 Task: Create a due date automation trigger when advanced on, on the tuesday of the week a card is due add fields without custom field "Resume" set to a date less than 1 days from now at 11:00 AM.
Action: Mouse moved to (866, 266)
Screenshot: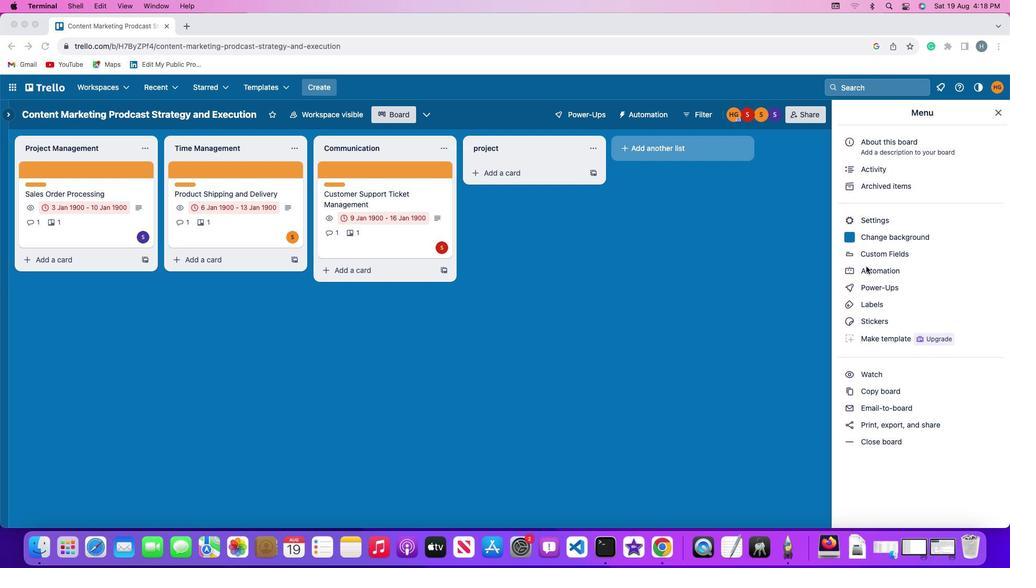 
Action: Mouse pressed left at (866, 266)
Screenshot: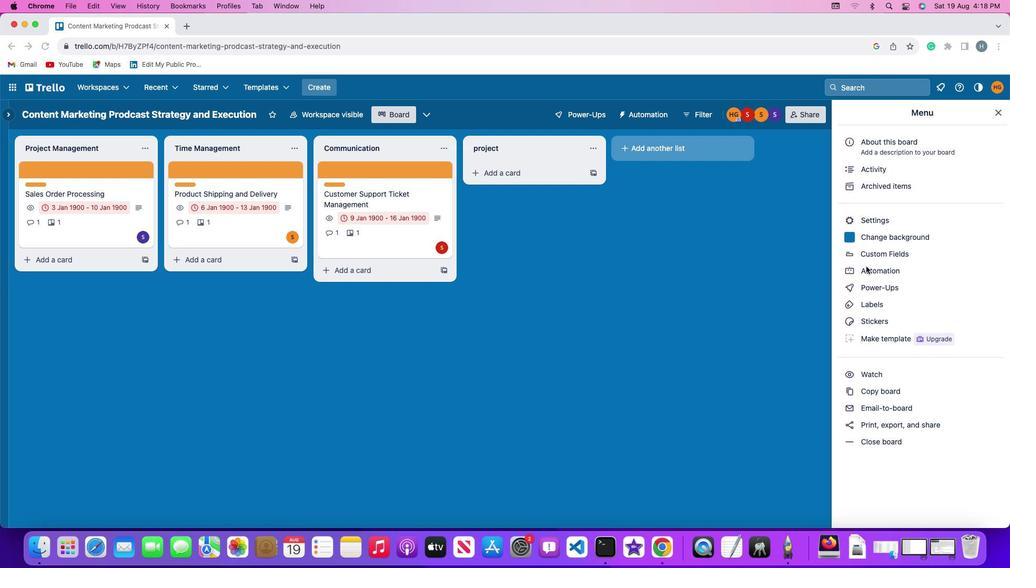 
Action: Mouse pressed left at (866, 266)
Screenshot: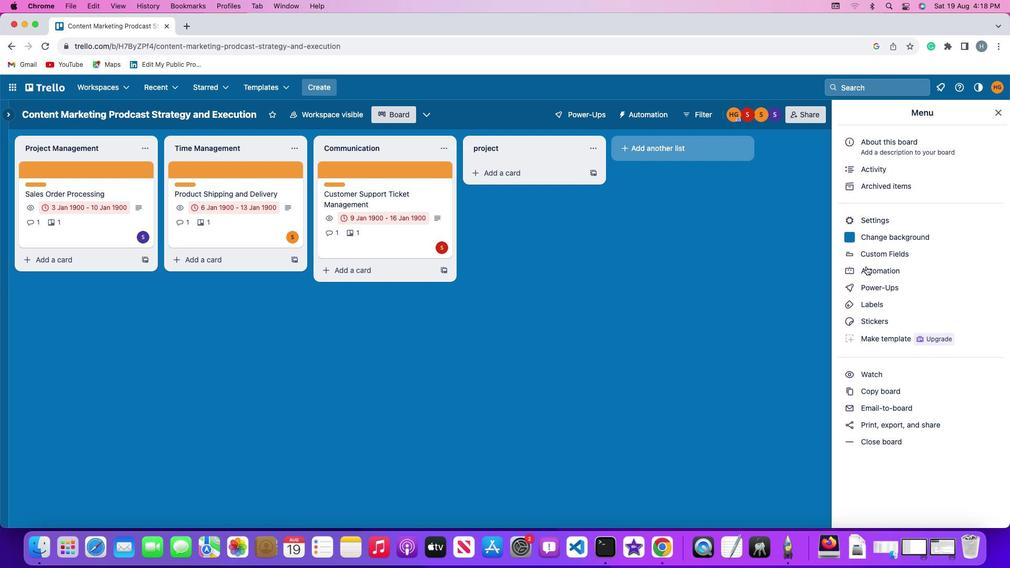 
Action: Mouse moved to (71, 247)
Screenshot: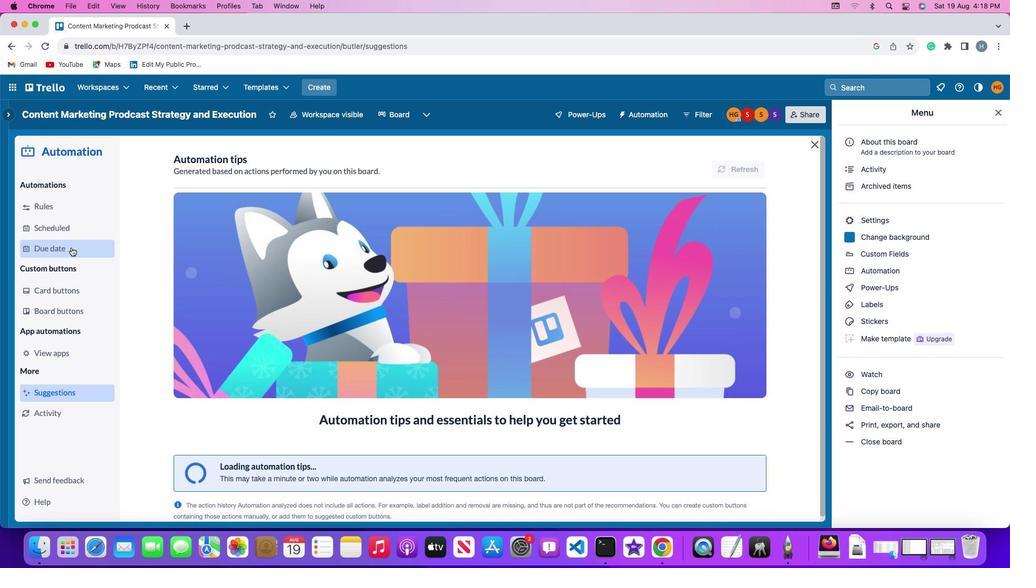 
Action: Mouse pressed left at (71, 247)
Screenshot: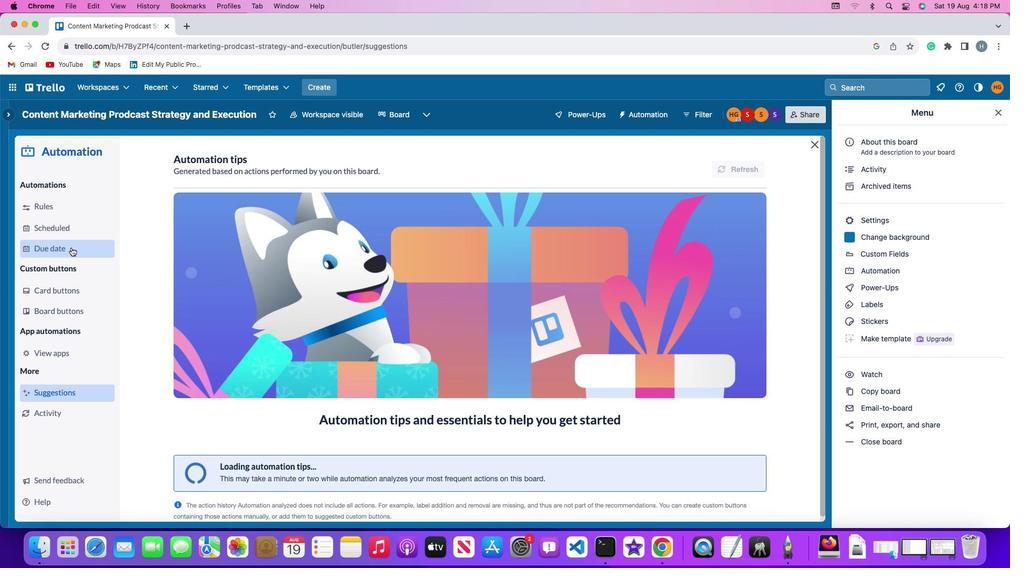 
Action: Mouse moved to (723, 160)
Screenshot: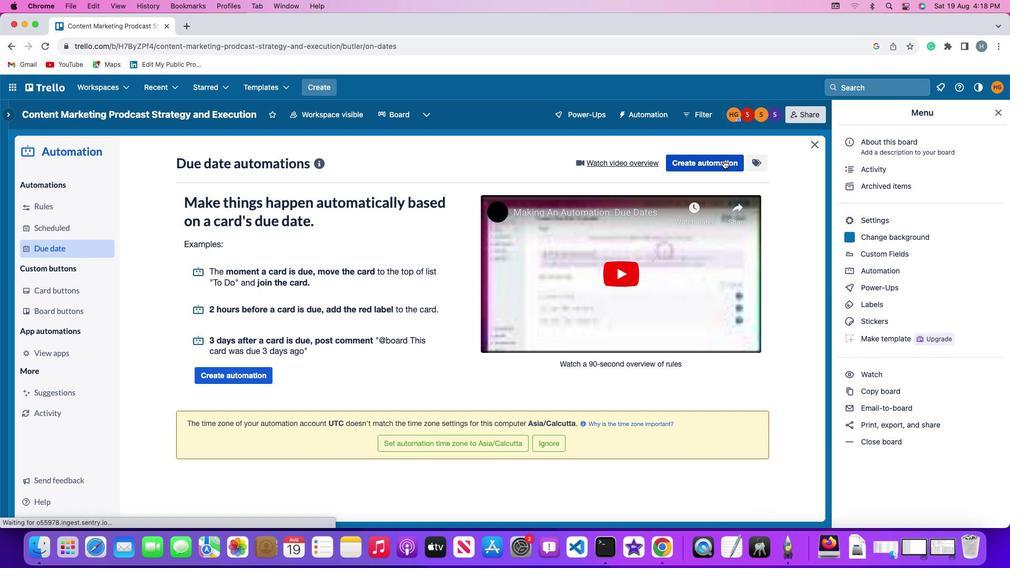 
Action: Mouse pressed left at (723, 160)
Screenshot: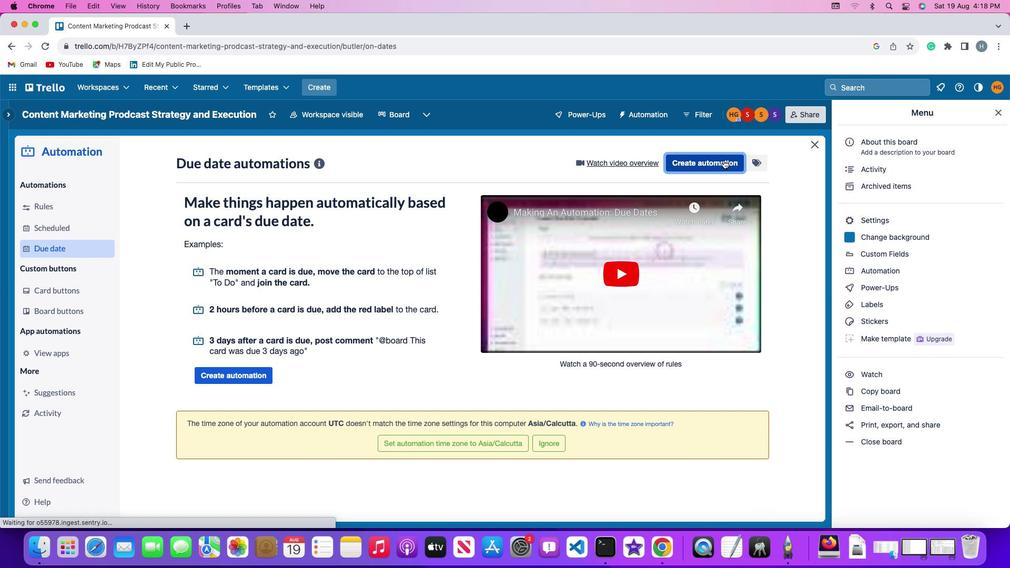 
Action: Mouse moved to (203, 260)
Screenshot: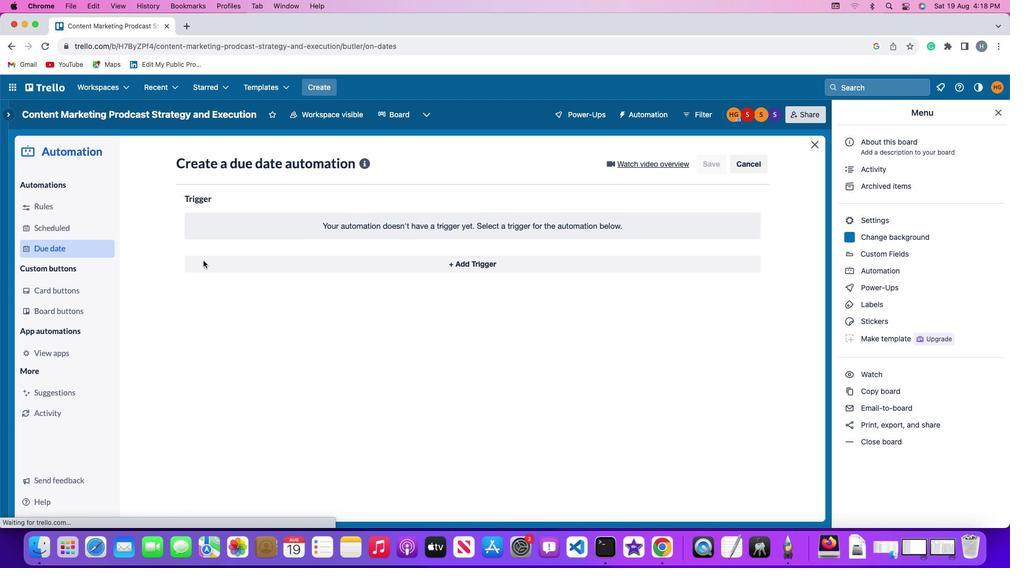 
Action: Mouse pressed left at (203, 260)
Screenshot: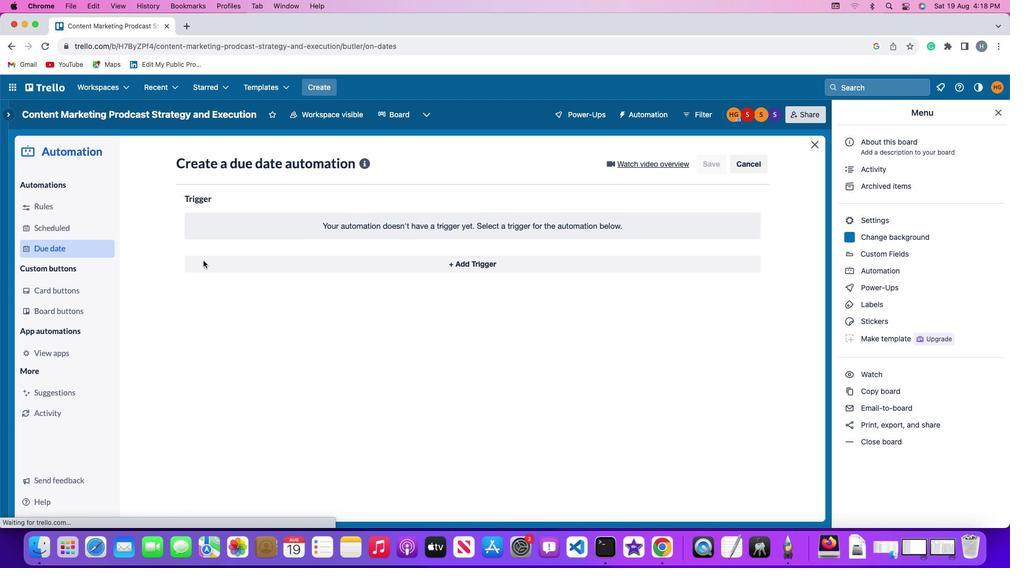 
Action: Mouse moved to (230, 454)
Screenshot: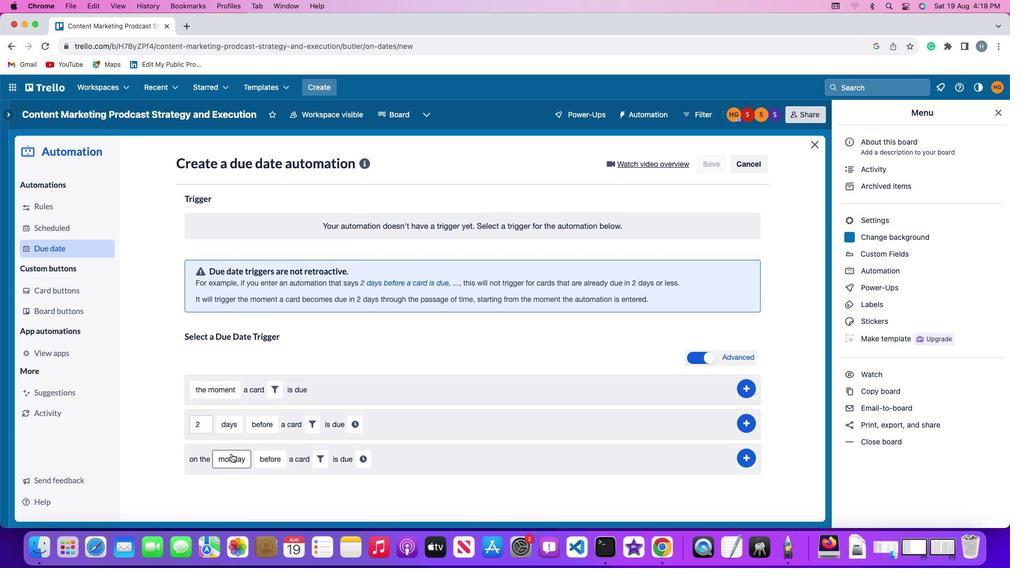 
Action: Mouse pressed left at (230, 454)
Screenshot: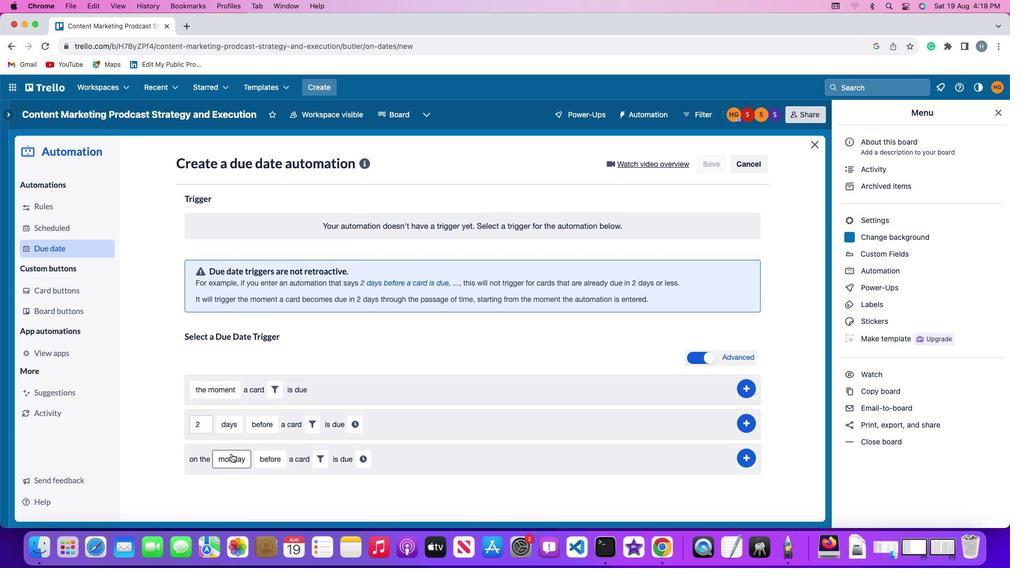 
Action: Mouse moved to (255, 333)
Screenshot: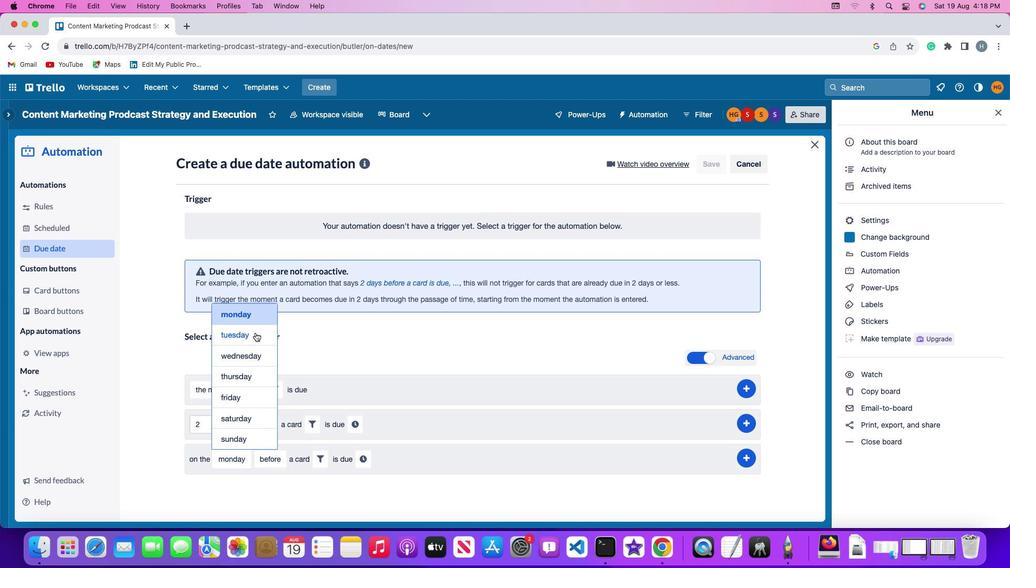 
Action: Mouse pressed left at (255, 333)
Screenshot: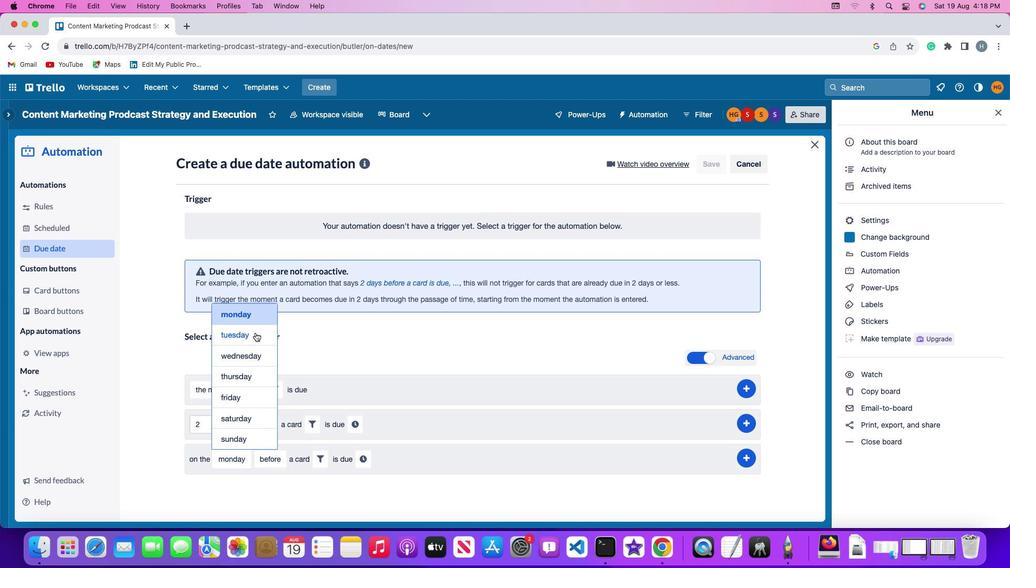 
Action: Mouse moved to (265, 457)
Screenshot: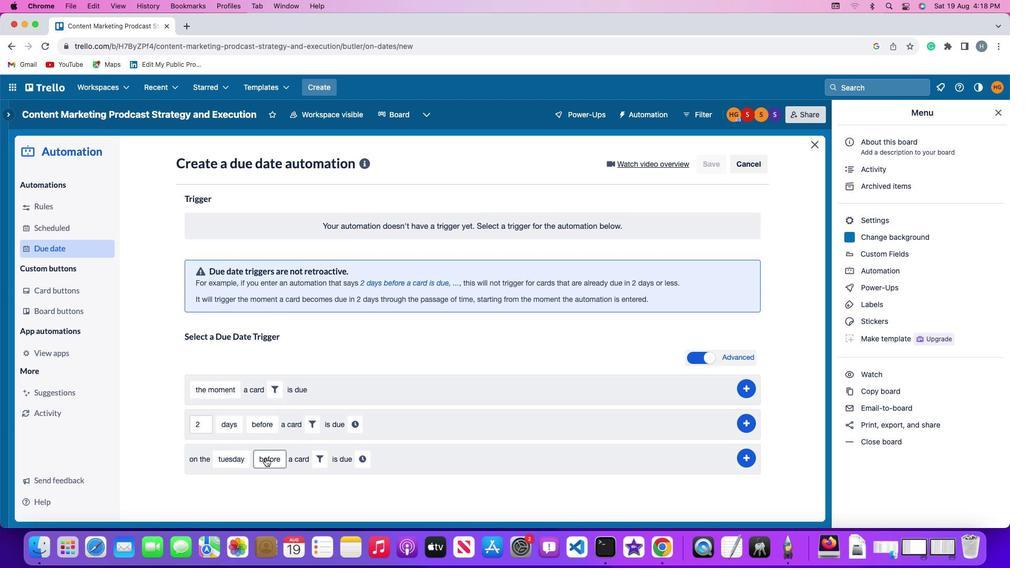
Action: Mouse pressed left at (265, 457)
Screenshot: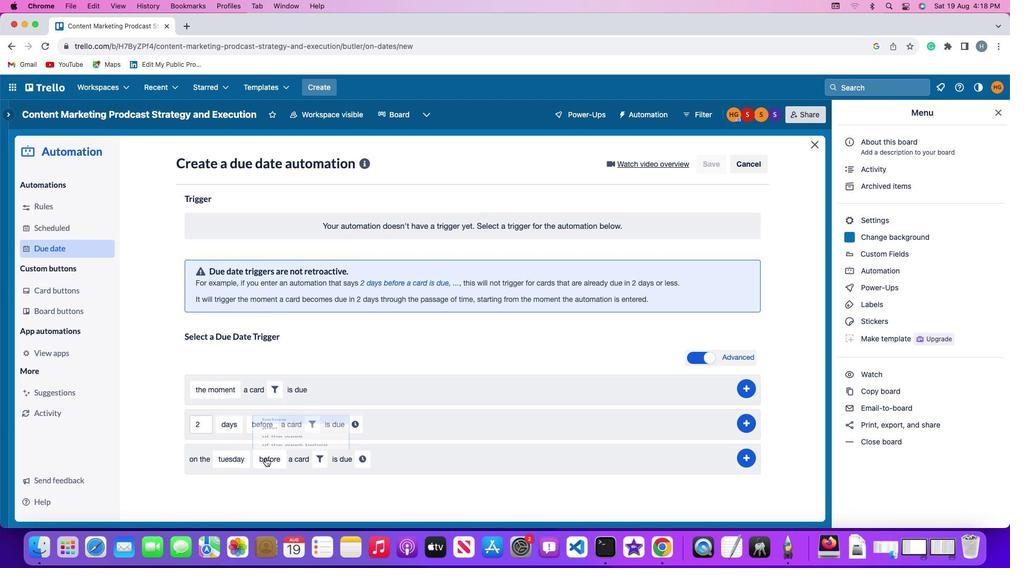 
Action: Mouse moved to (283, 416)
Screenshot: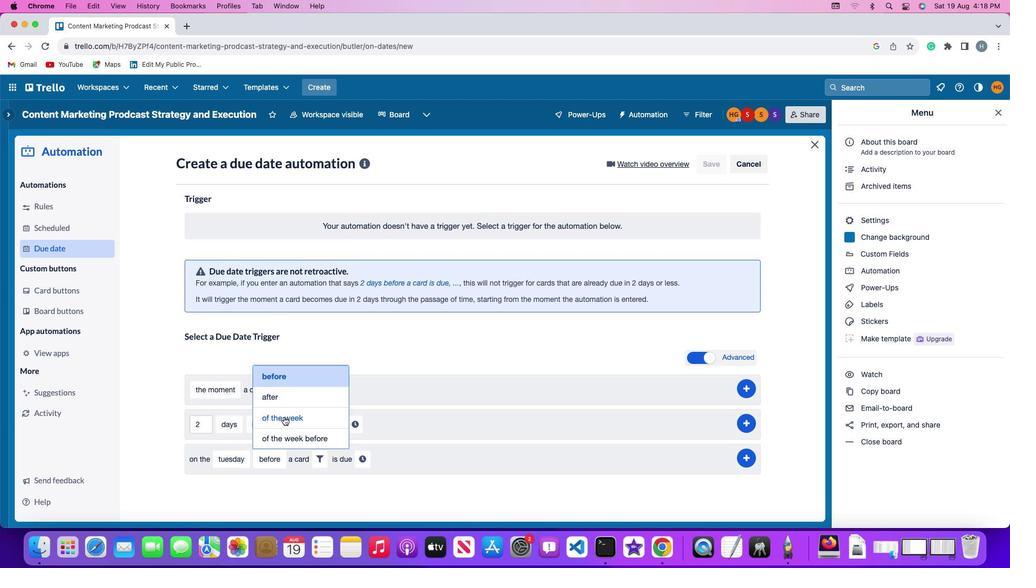
Action: Mouse pressed left at (283, 416)
Screenshot: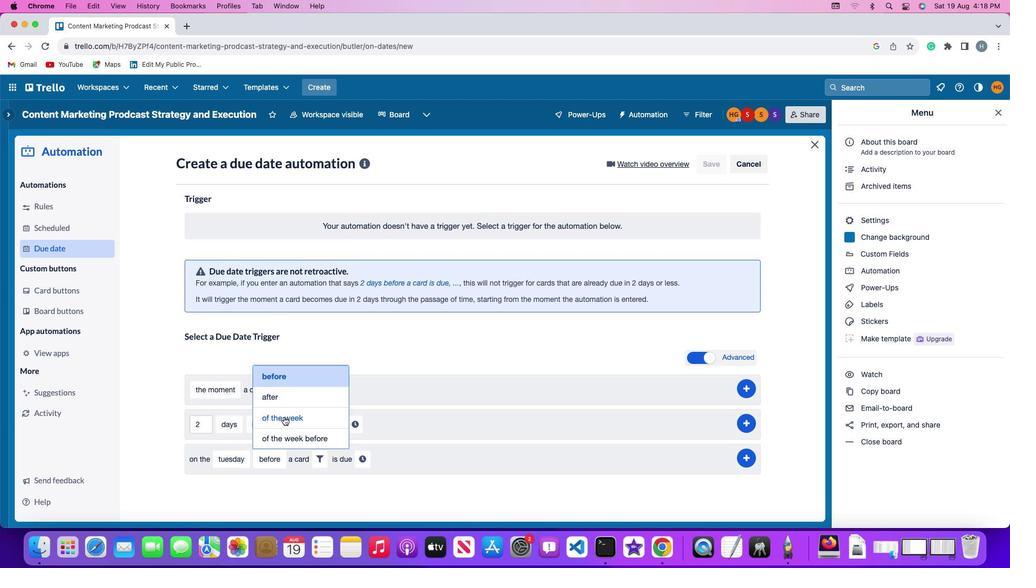 
Action: Mouse moved to (331, 457)
Screenshot: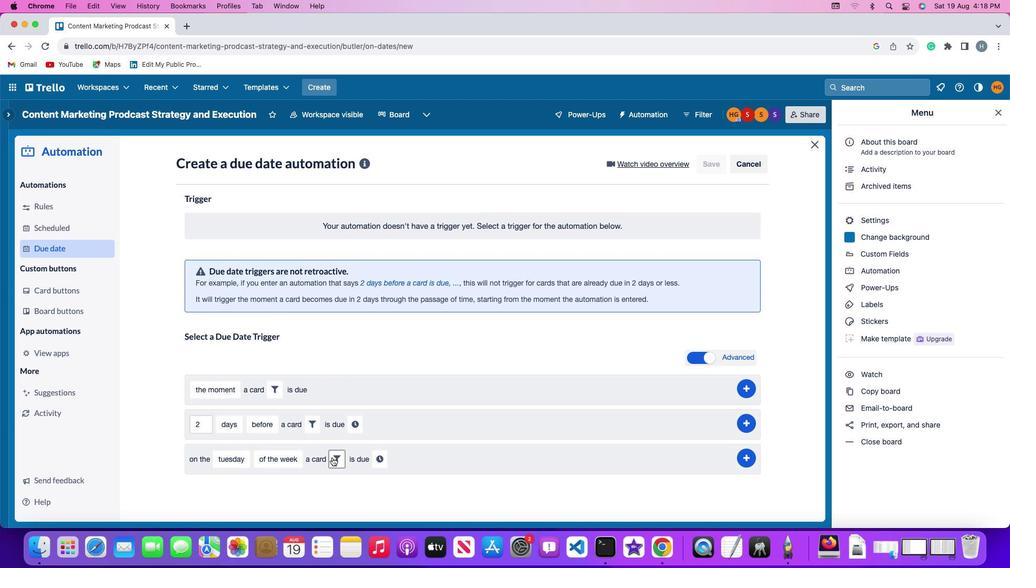
Action: Mouse pressed left at (331, 457)
Screenshot: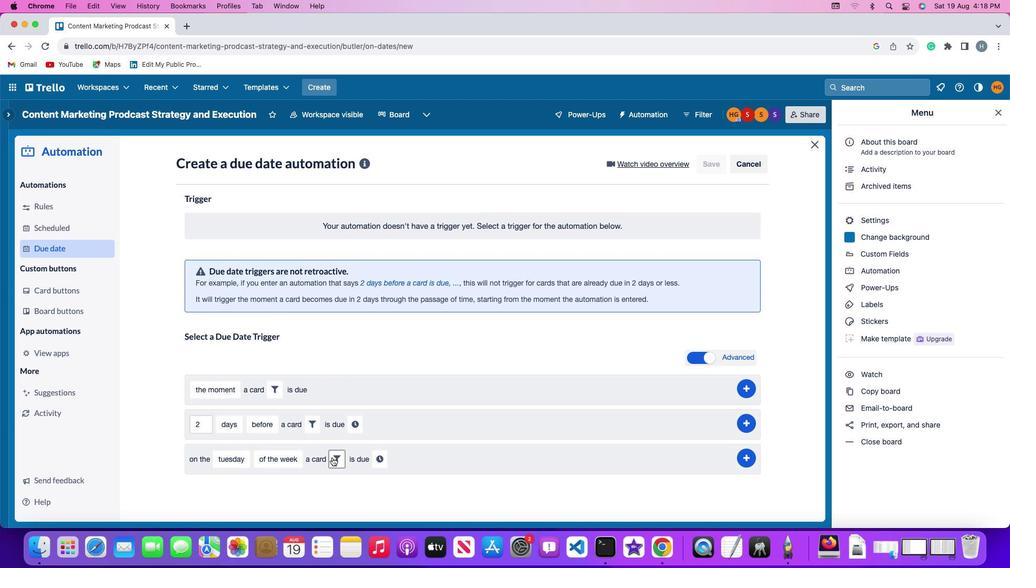 
Action: Mouse moved to (502, 491)
Screenshot: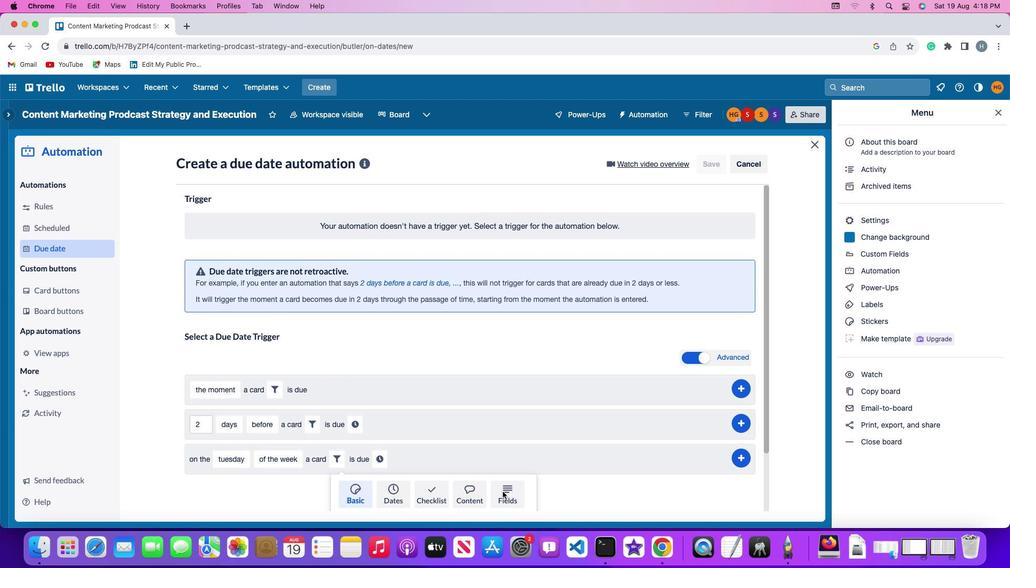 
Action: Mouse pressed left at (502, 491)
Screenshot: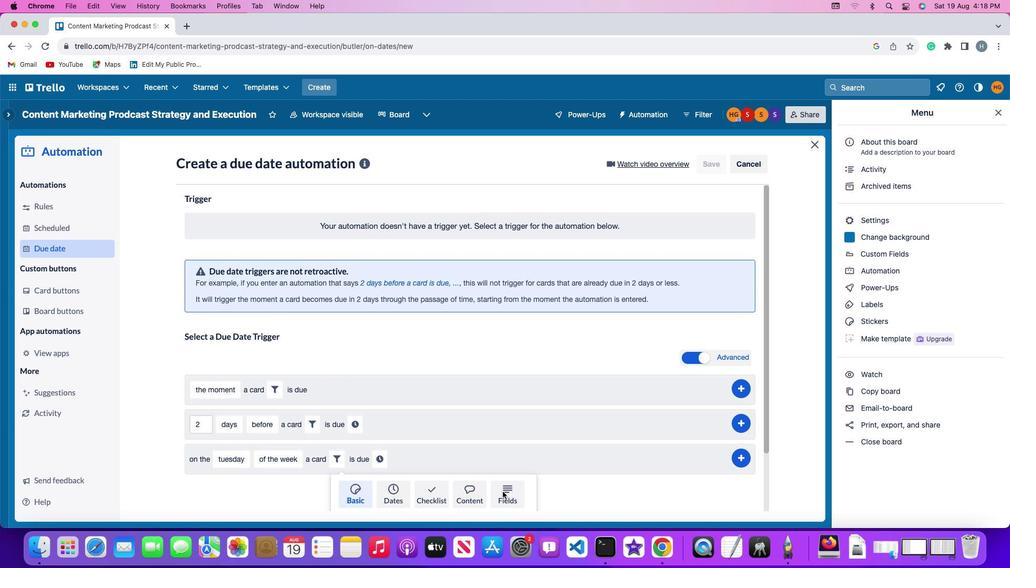 
Action: Mouse moved to (301, 487)
Screenshot: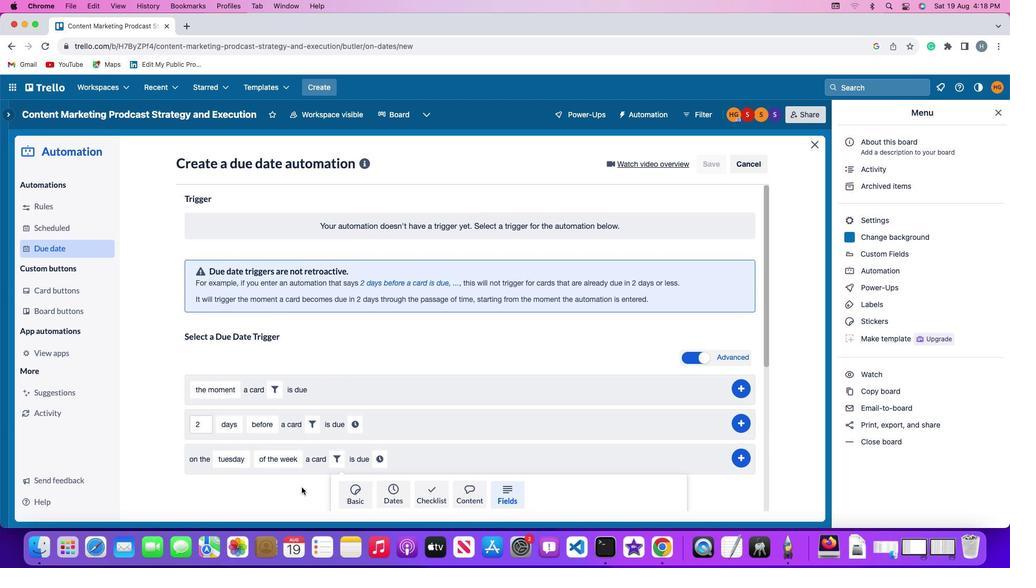 
Action: Mouse scrolled (301, 487) with delta (0, 0)
Screenshot: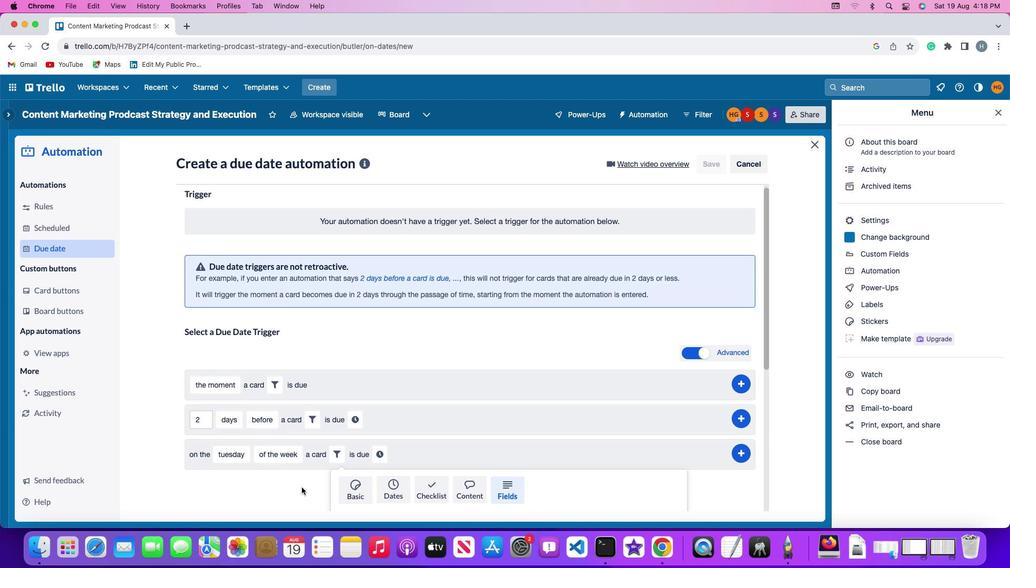 
Action: Mouse moved to (301, 487)
Screenshot: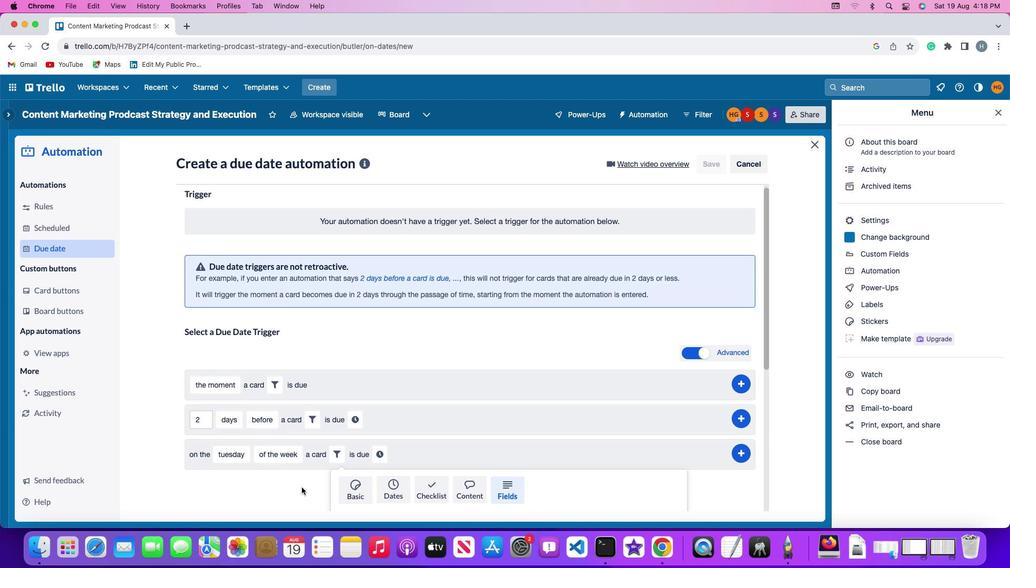 
Action: Mouse scrolled (301, 487) with delta (0, 0)
Screenshot: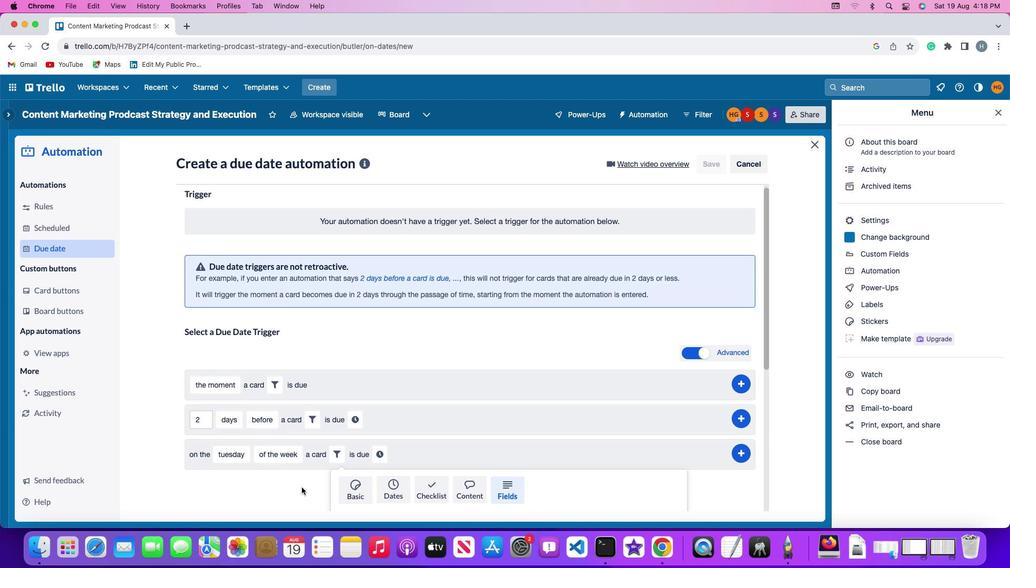 
Action: Mouse scrolled (301, 487) with delta (0, -1)
Screenshot: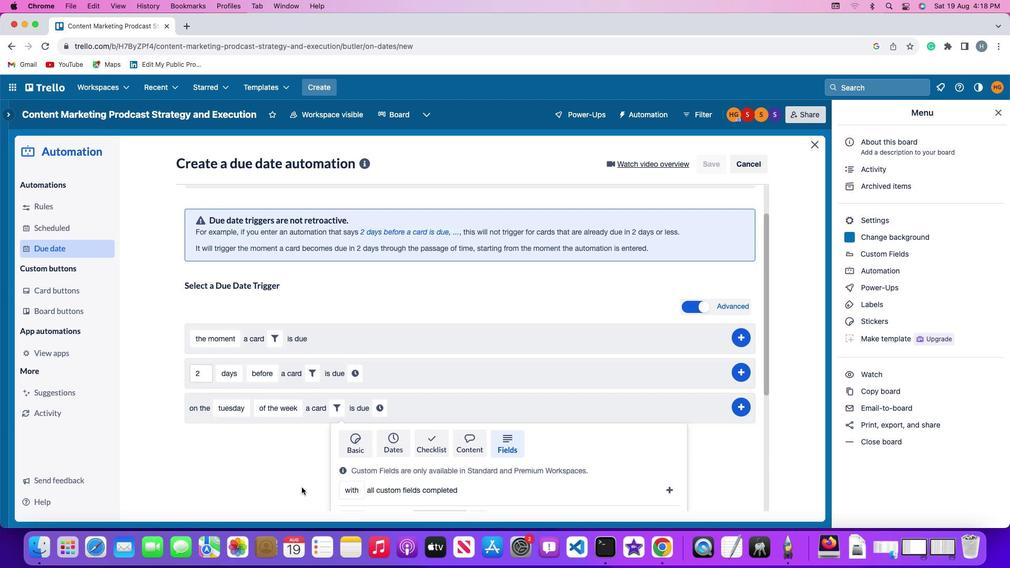 
Action: Mouse scrolled (301, 487) with delta (0, -2)
Screenshot: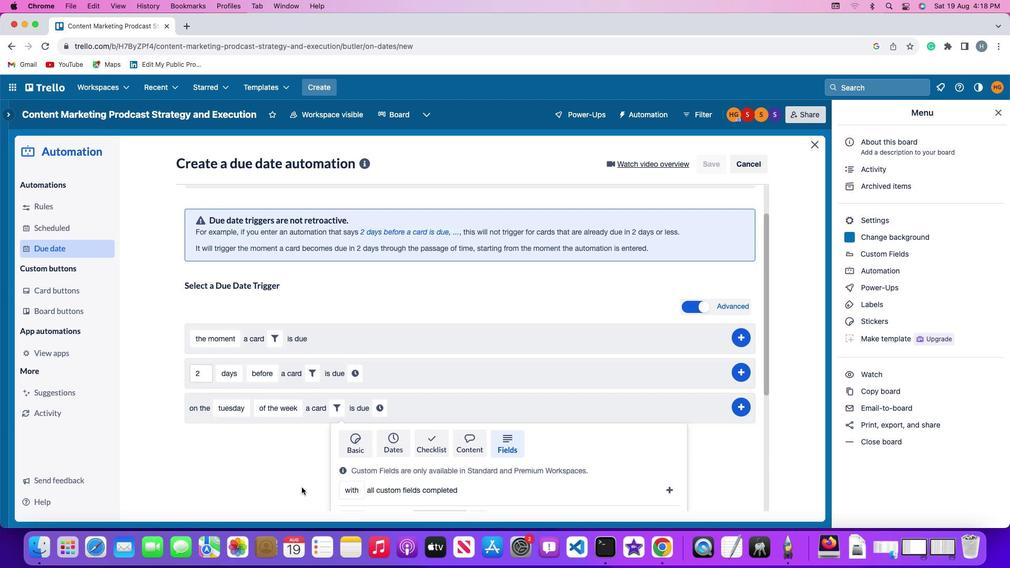 
Action: Mouse scrolled (301, 487) with delta (0, -3)
Screenshot: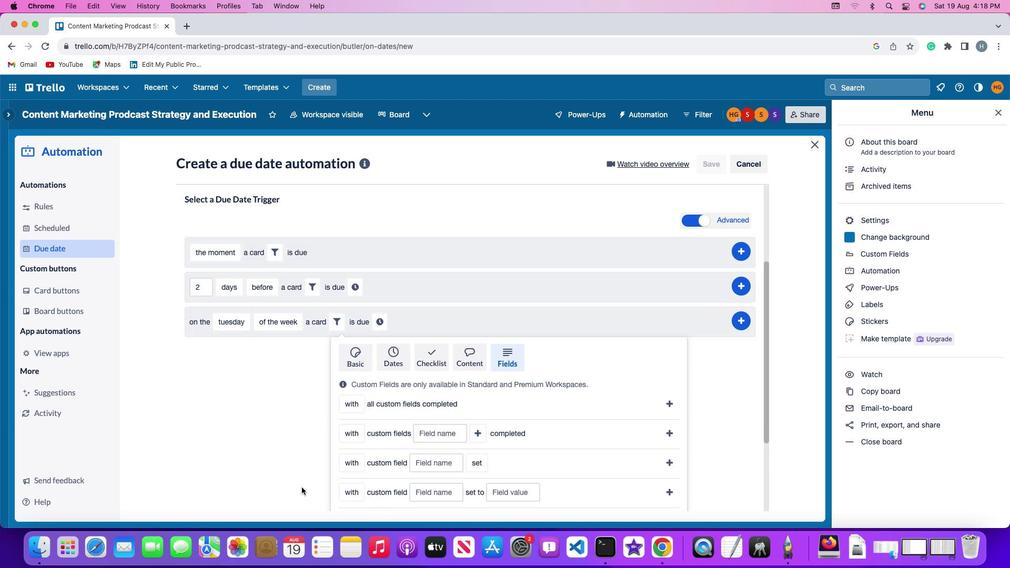 
Action: Mouse moved to (301, 487)
Screenshot: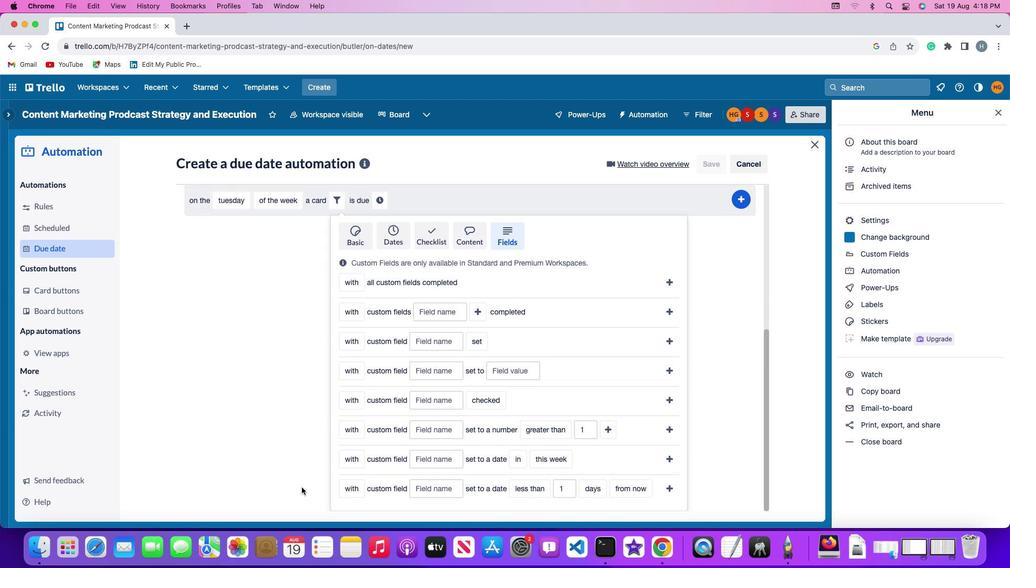 
Action: Mouse scrolled (301, 487) with delta (0, 0)
Screenshot: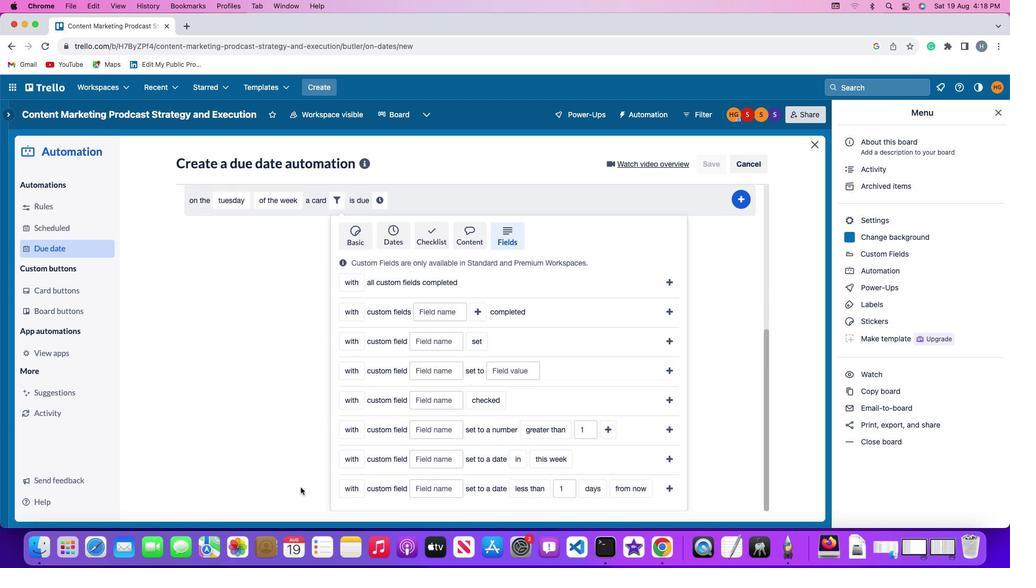 
Action: Mouse scrolled (301, 487) with delta (0, 0)
Screenshot: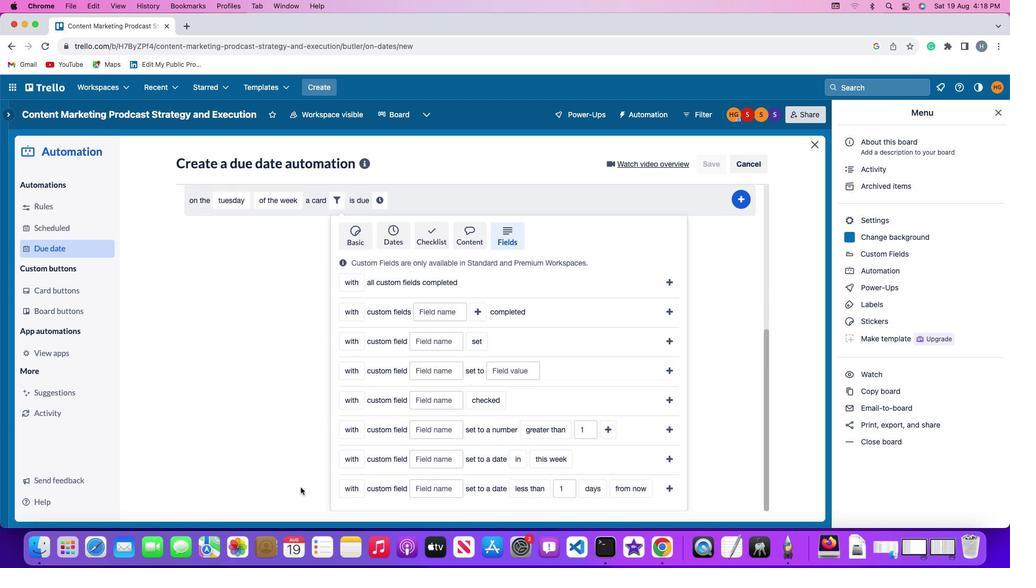 
Action: Mouse moved to (301, 487)
Screenshot: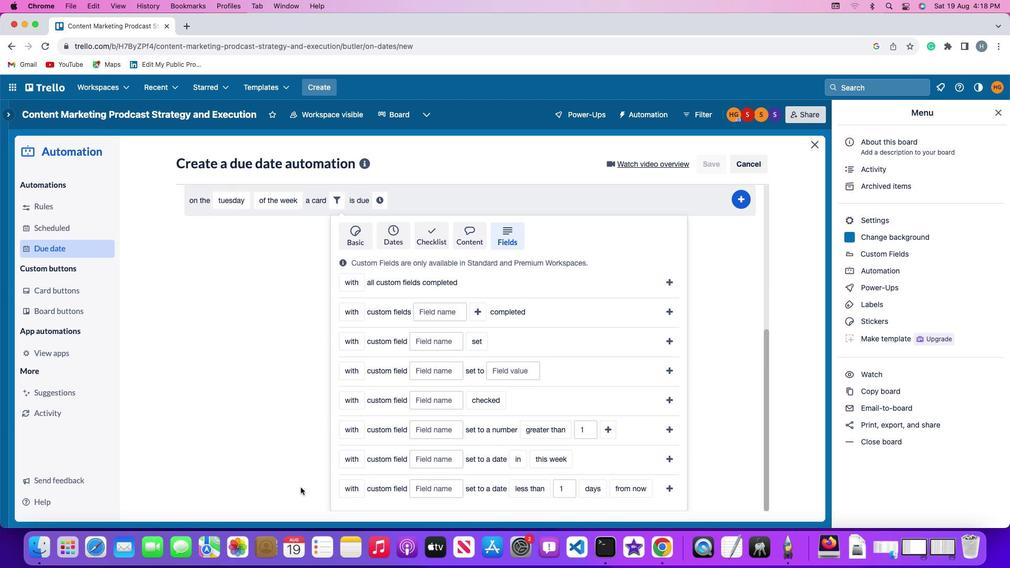 
Action: Mouse scrolled (301, 487) with delta (0, -1)
Screenshot: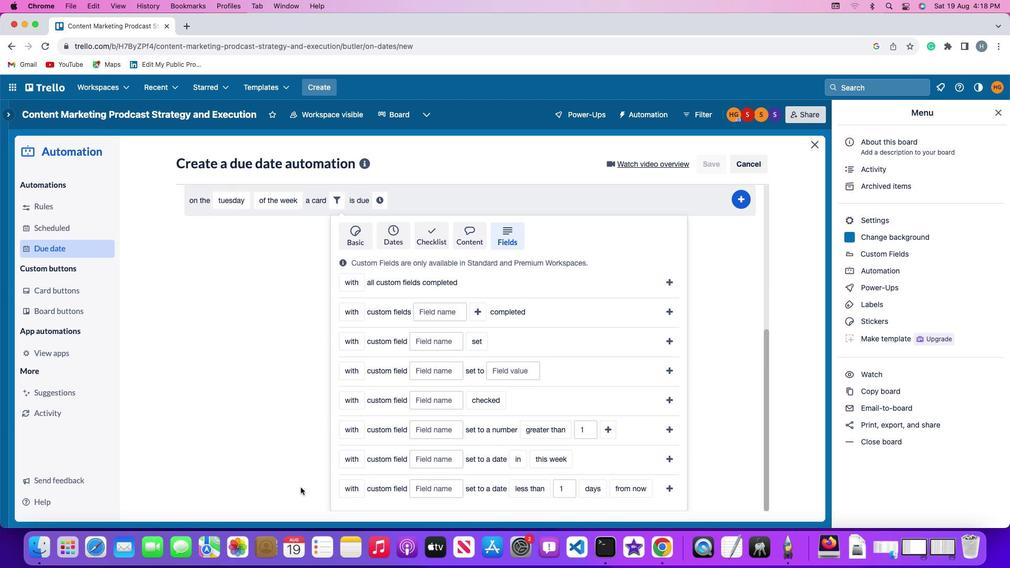 
Action: Mouse moved to (301, 487)
Screenshot: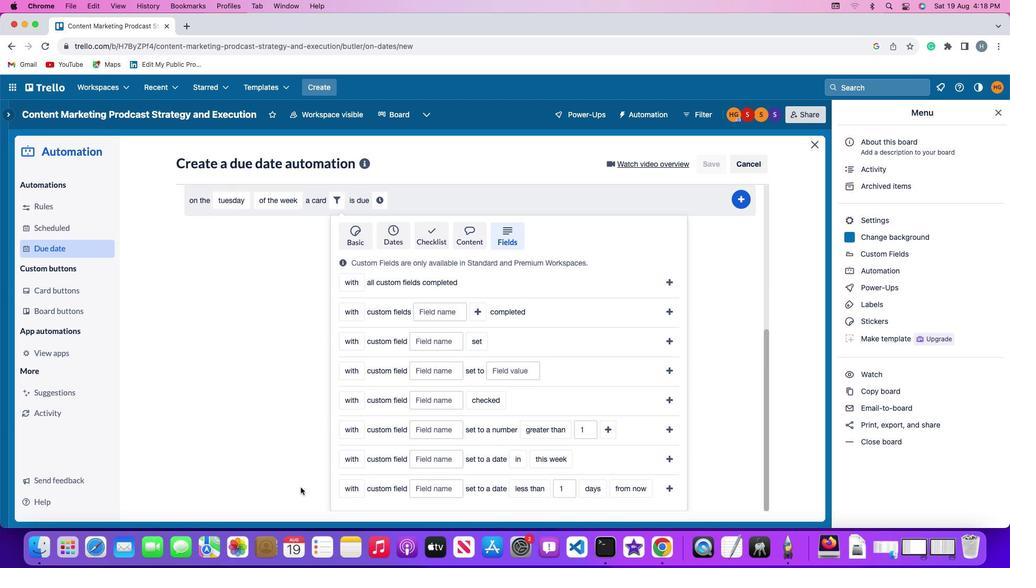 
Action: Mouse scrolled (301, 487) with delta (0, -2)
Screenshot: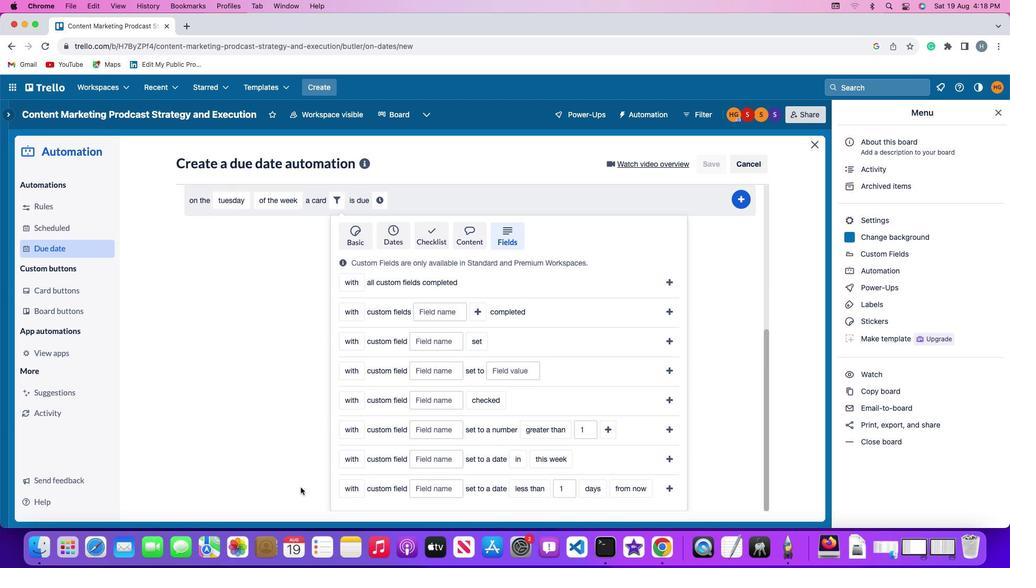 
Action: Mouse moved to (342, 490)
Screenshot: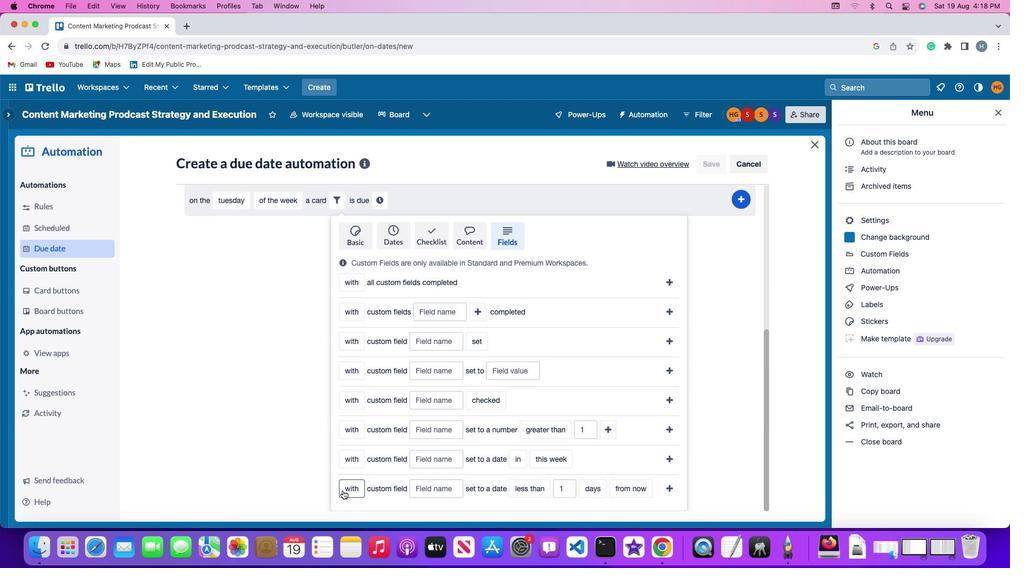
Action: Mouse pressed left at (342, 490)
Screenshot: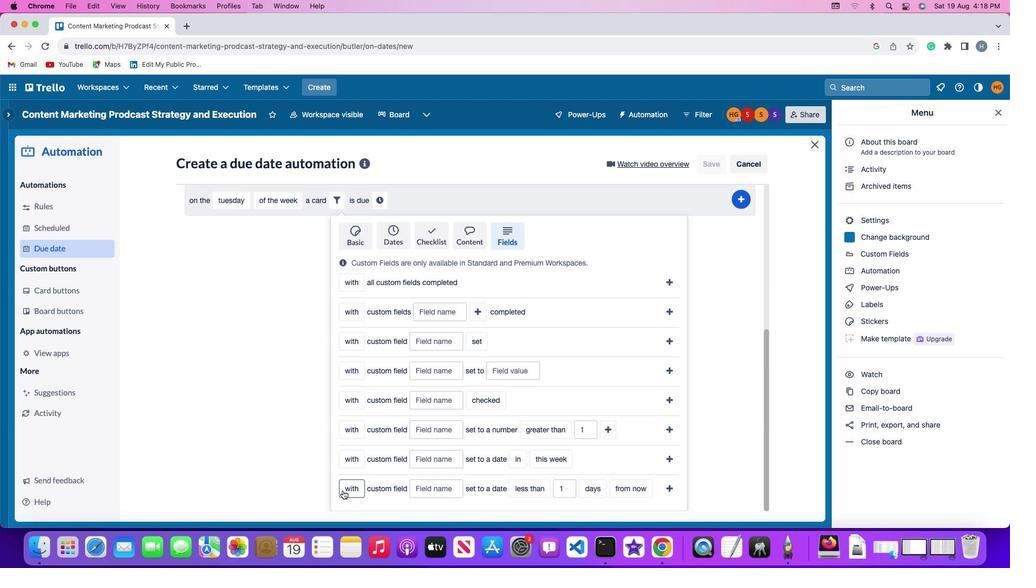 
Action: Mouse moved to (355, 470)
Screenshot: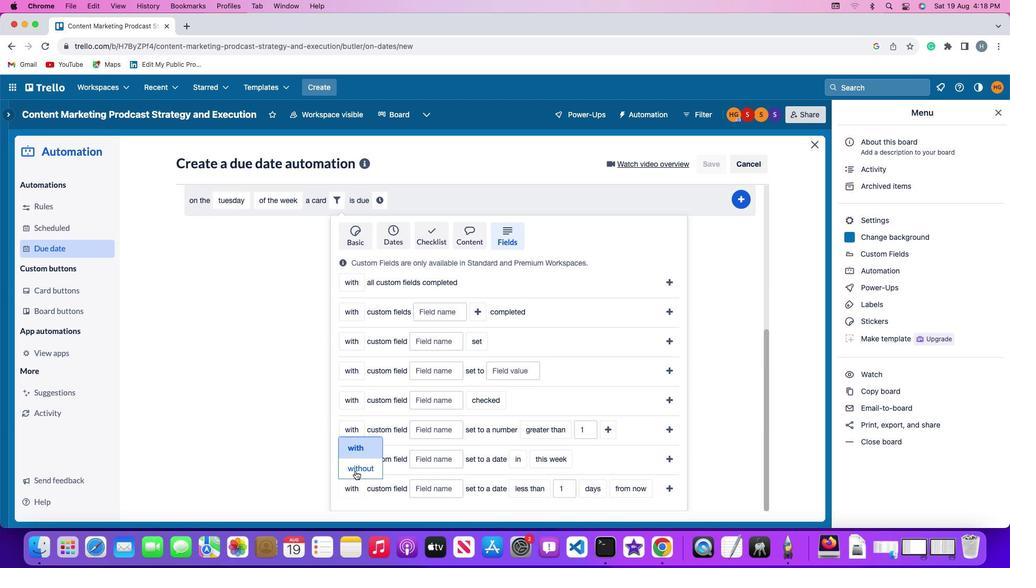 
Action: Mouse pressed left at (355, 470)
Screenshot: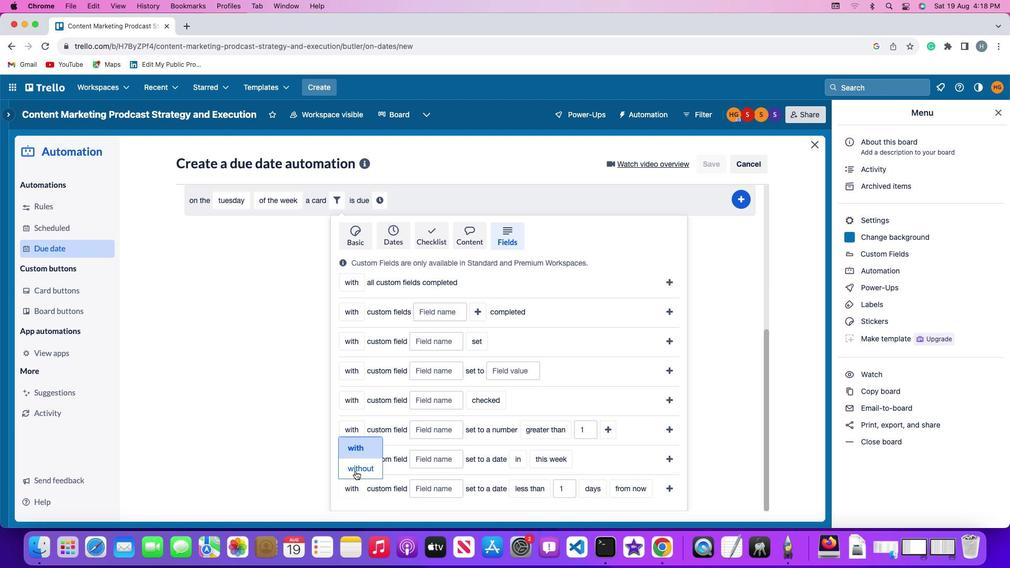 
Action: Mouse moved to (439, 487)
Screenshot: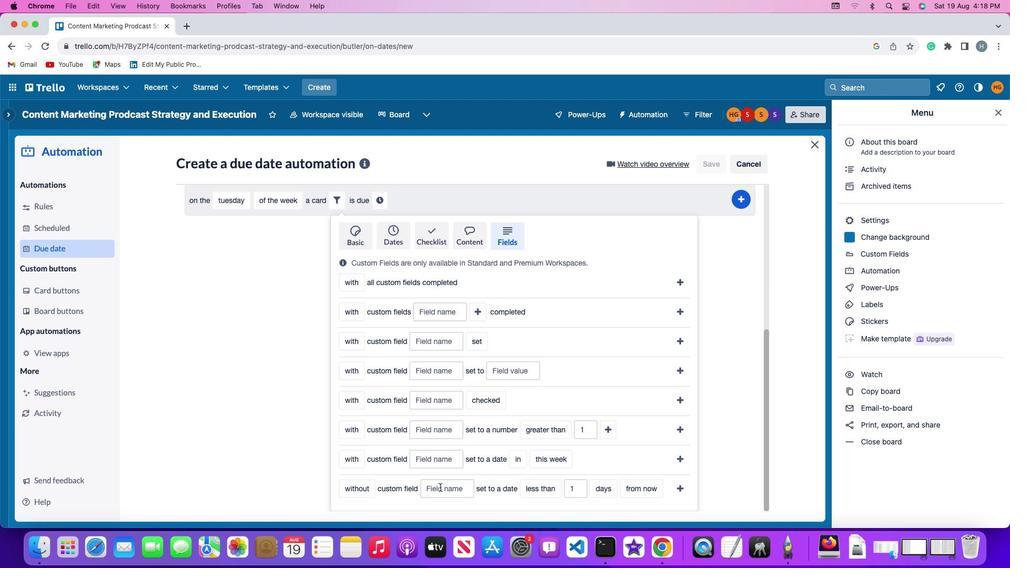 
Action: Mouse pressed left at (439, 487)
Screenshot: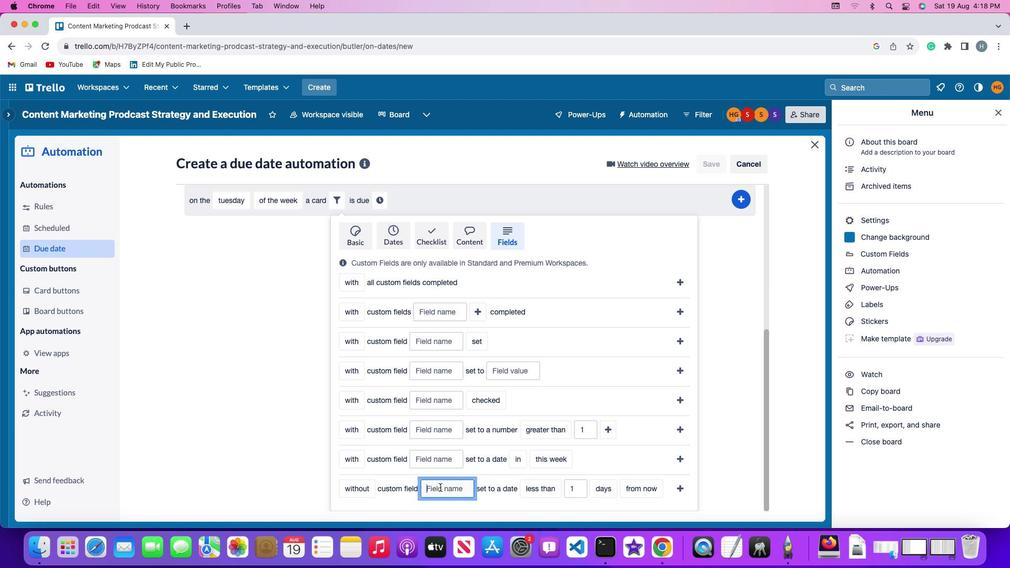 
Action: Key pressed Key.shift'R''e''s''u''m''e'
Screenshot: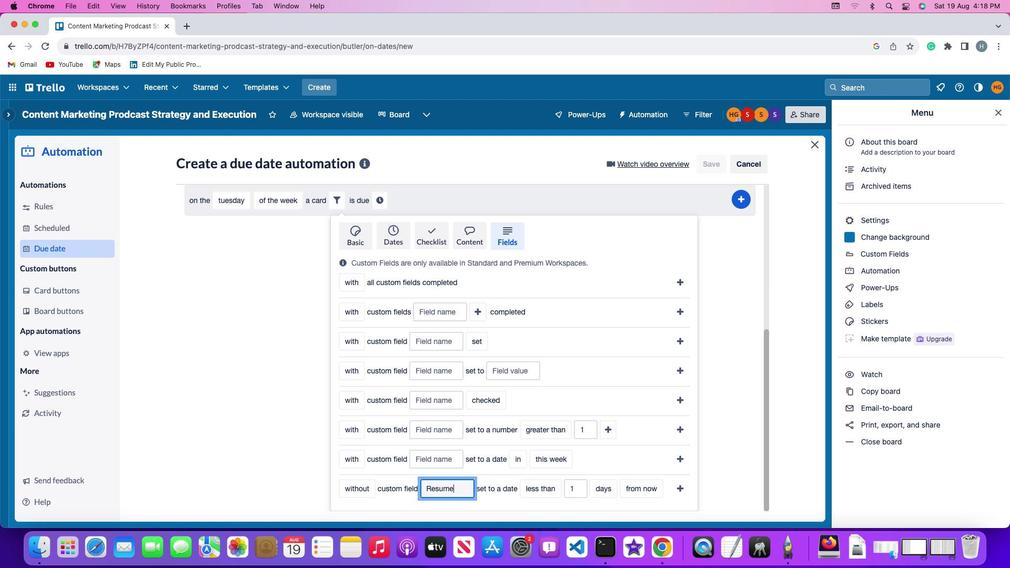 
Action: Mouse moved to (509, 490)
Screenshot: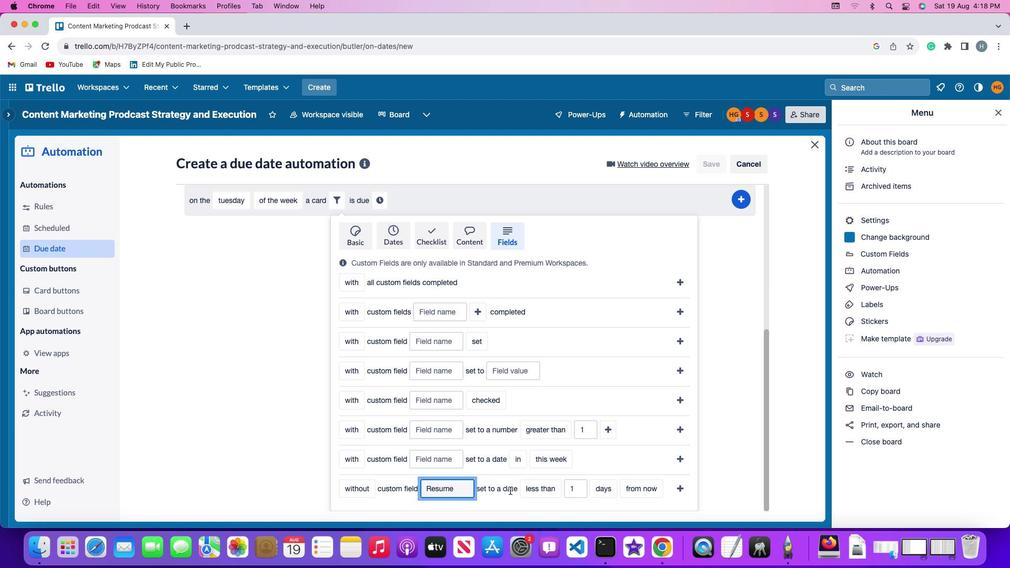 
Action: Mouse pressed left at (509, 490)
Screenshot: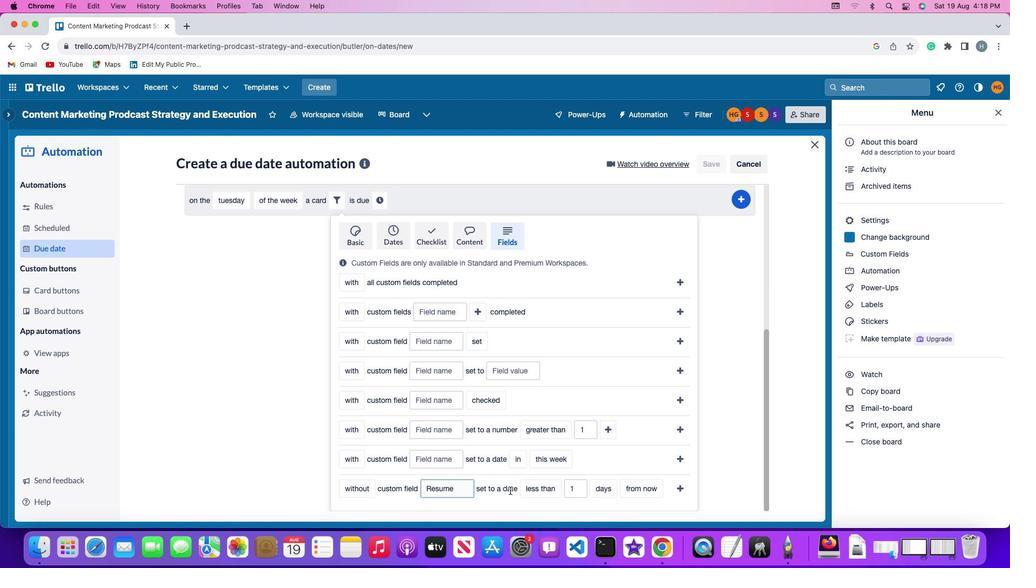 
Action: Mouse moved to (532, 488)
Screenshot: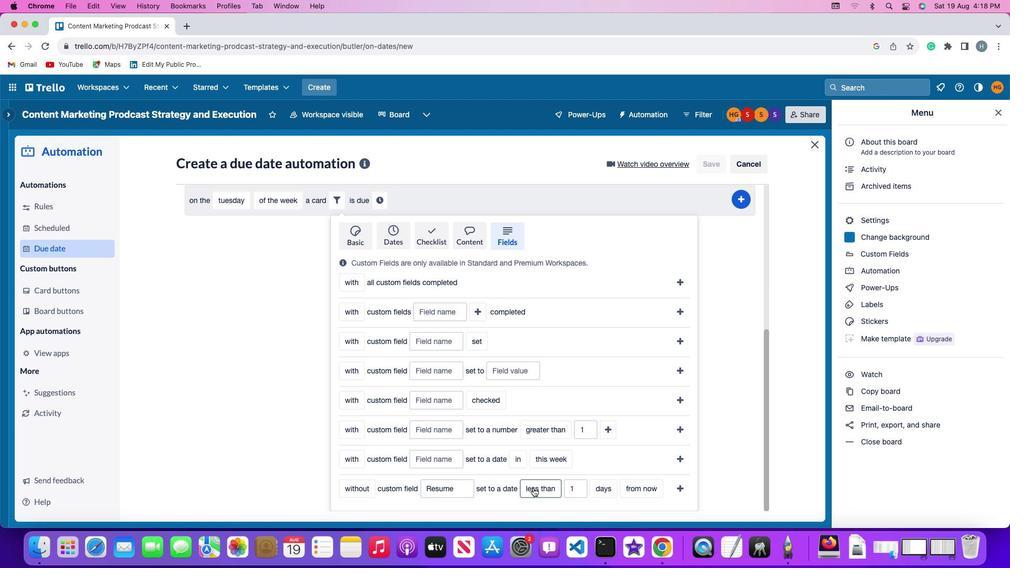 
Action: Mouse pressed left at (532, 488)
Screenshot: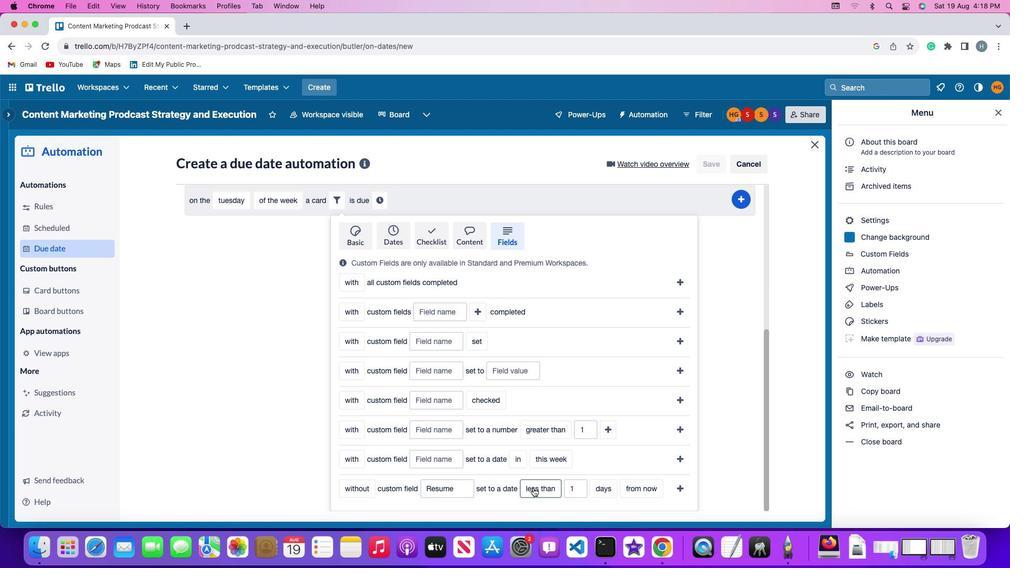 
Action: Mouse moved to (545, 414)
Screenshot: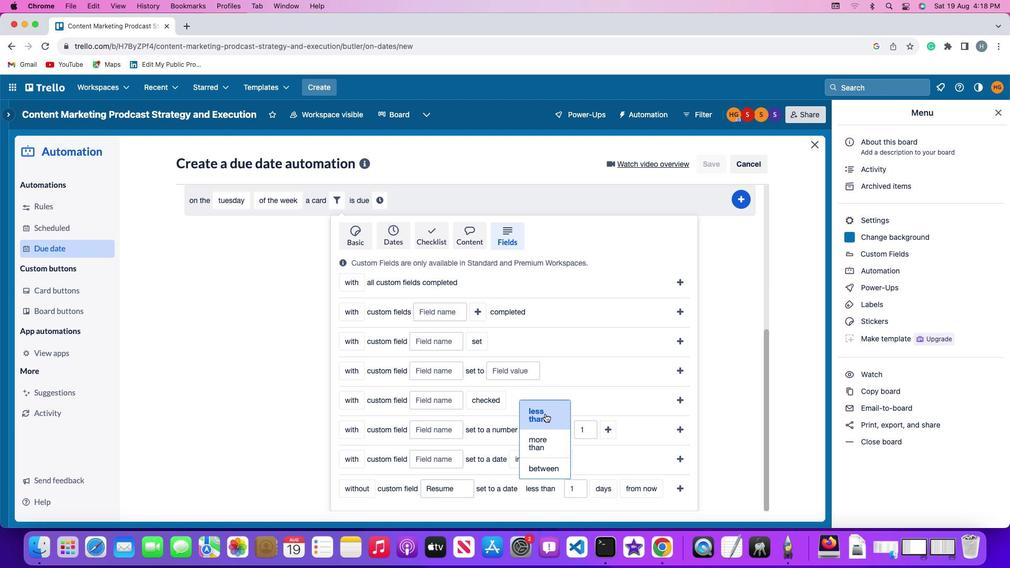 
Action: Mouse pressed left at (545, 414)
Screenshot: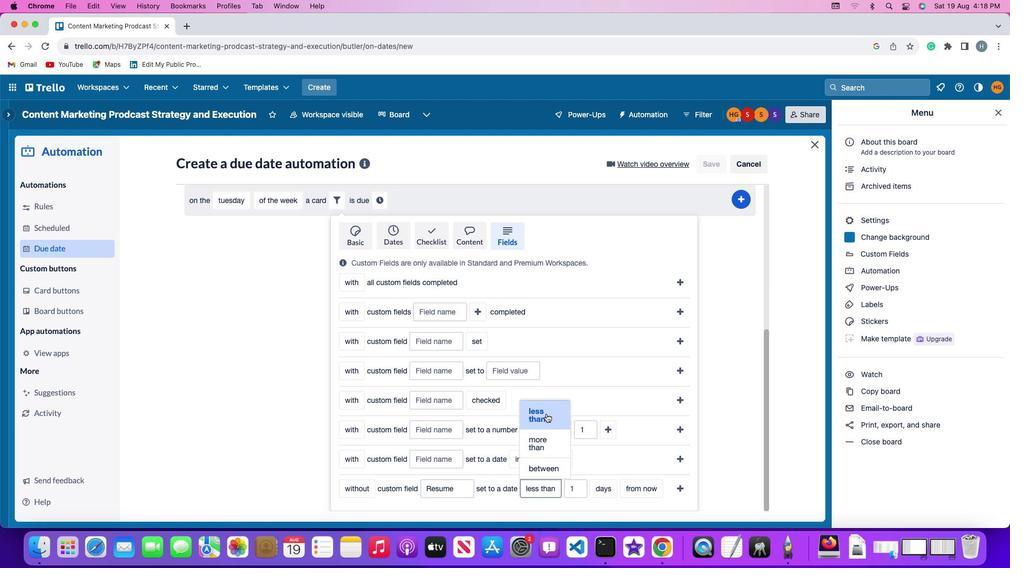 
Action: Mouse moved to (582, 492)
Screenshot: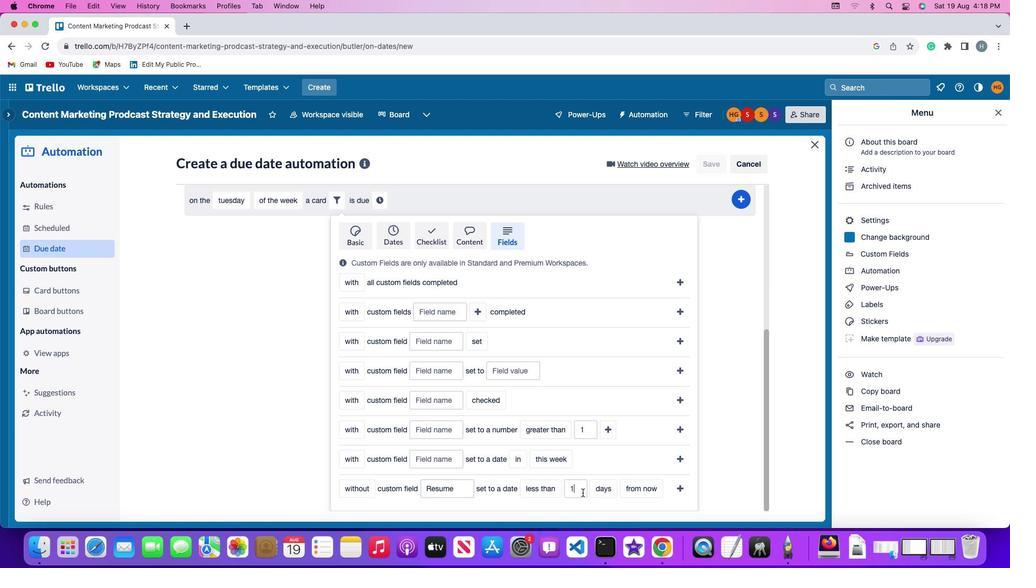 
Action: Mouse pressed left at (582, 492)
Screenshot: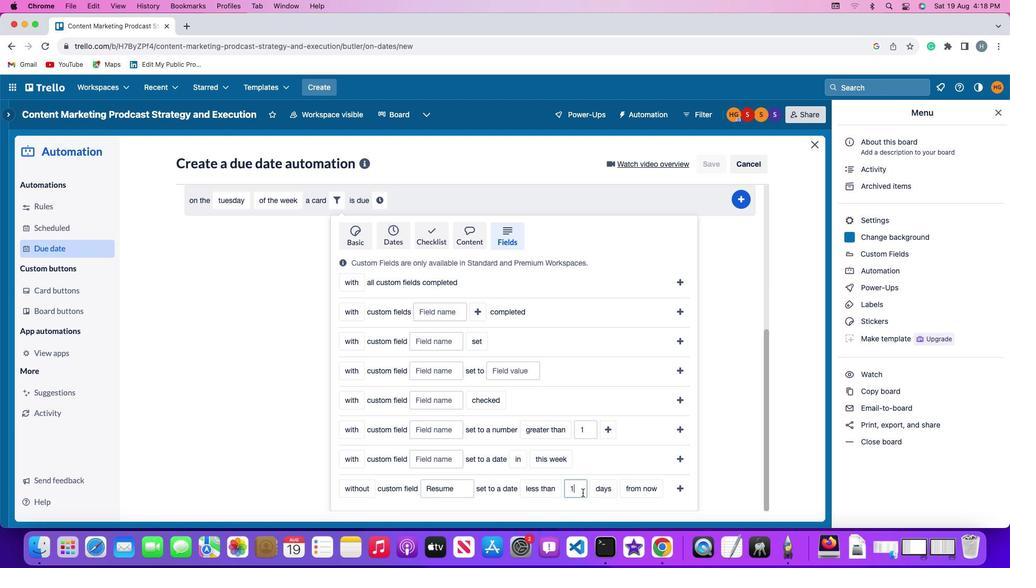 
Action: Mouse moved to (581, 492)
Screenshot: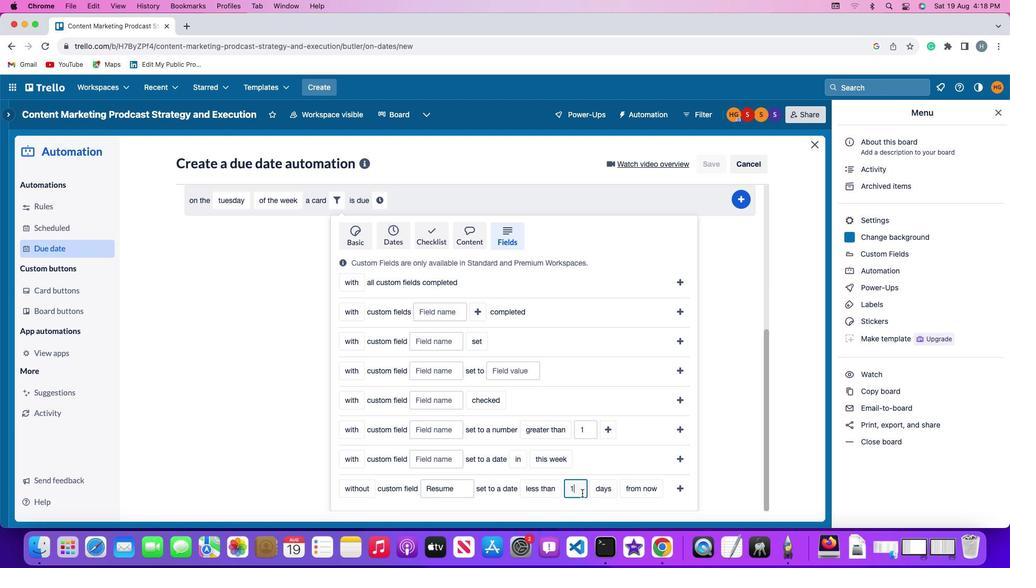 
Action: Key pressed Key.backspace'1'
Screenshot: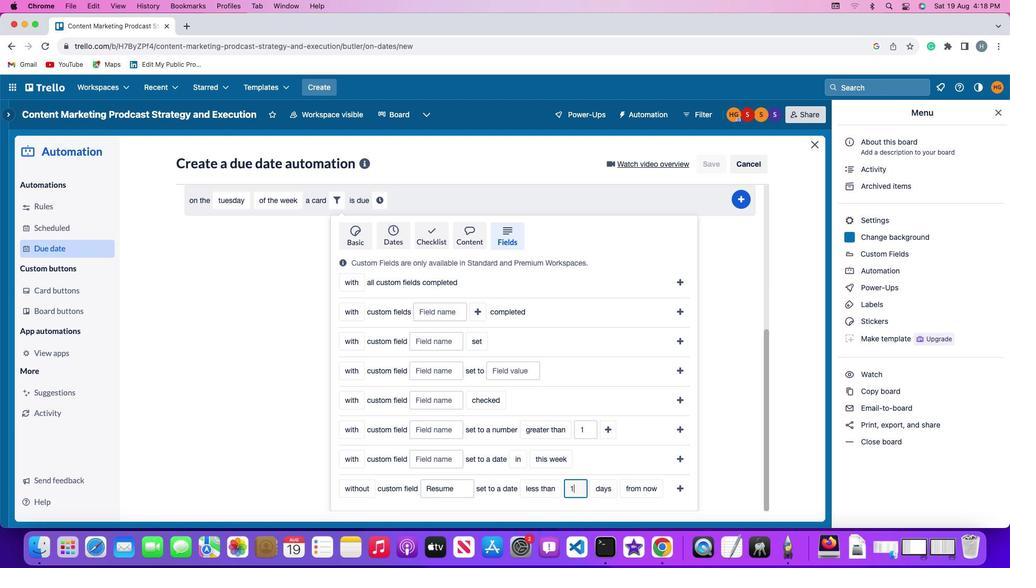 
Action: Mouse moved to (600, 492)
Screenshot: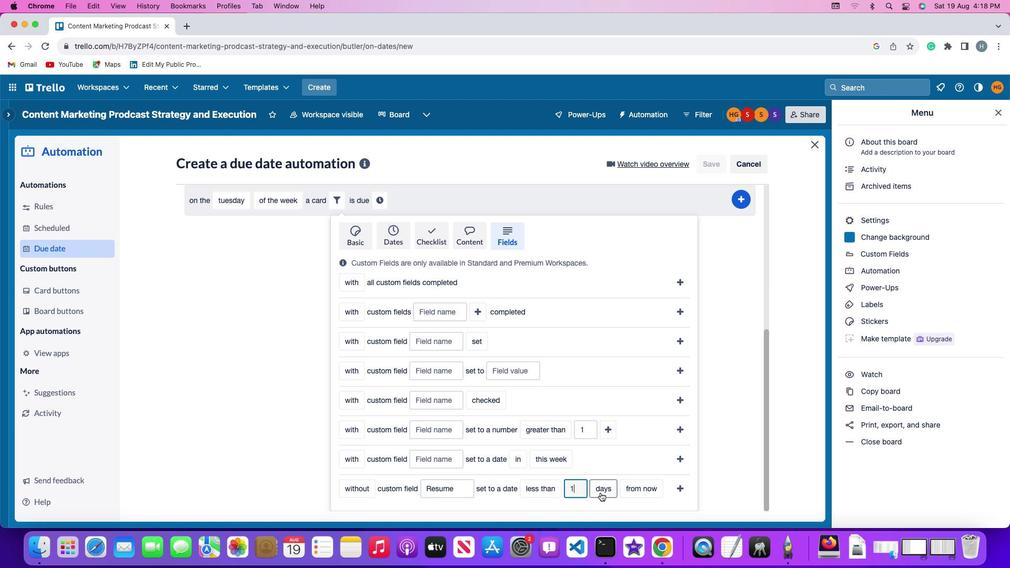 
Action: Mouse pressed left at (600, 492)
Screenshot: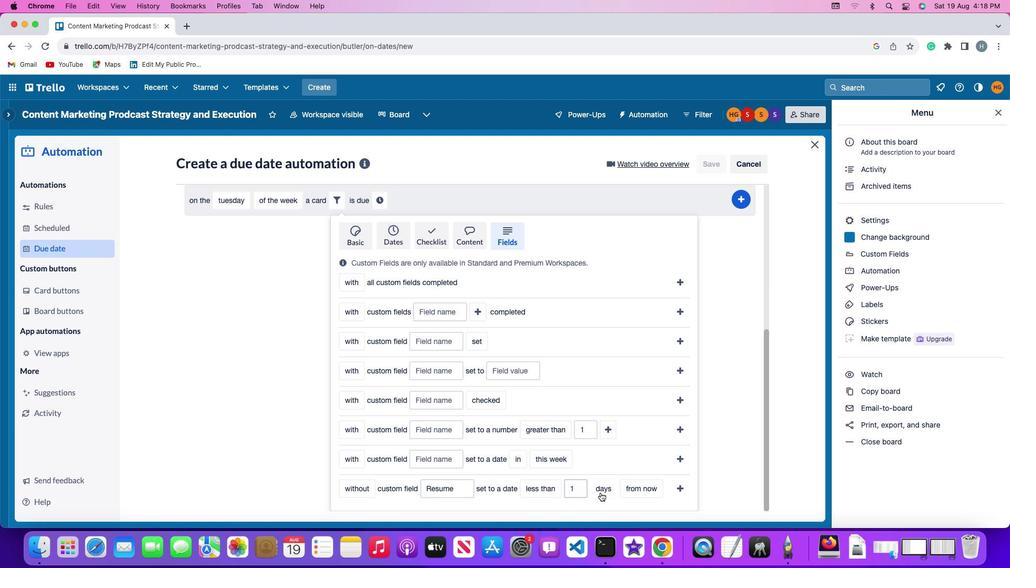 
Action: Mouse moved to (609, 448)
Screenshot: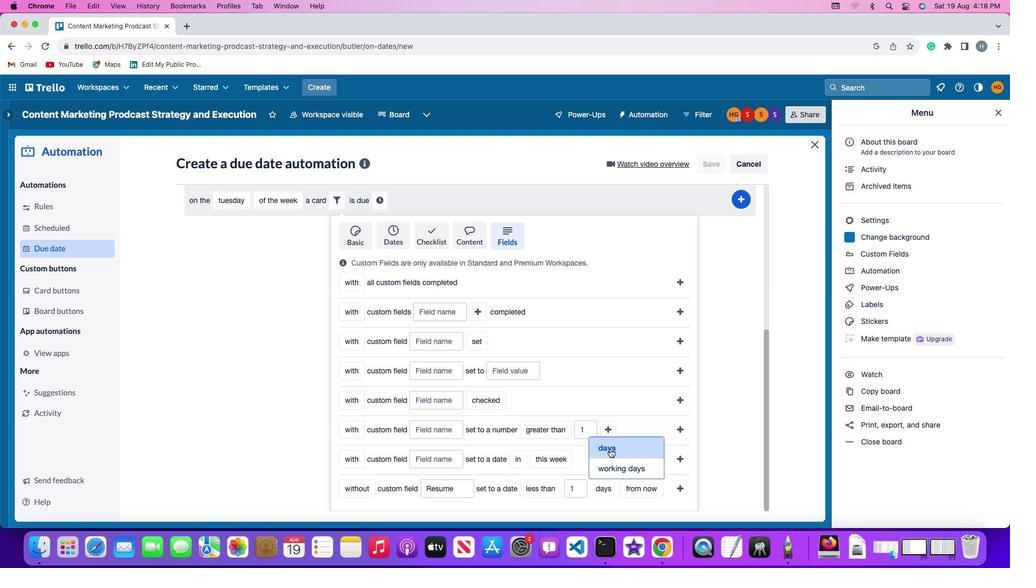 
Action: Mouse pressed left at (609, 448)
Screenshot: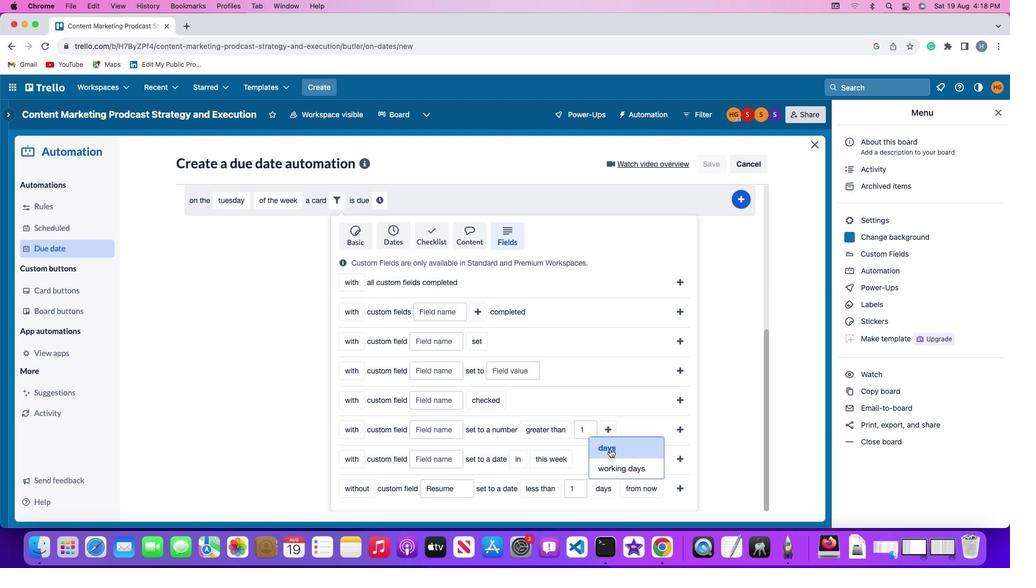 
Action: Mouse moved to (641, 486)
Screenshot: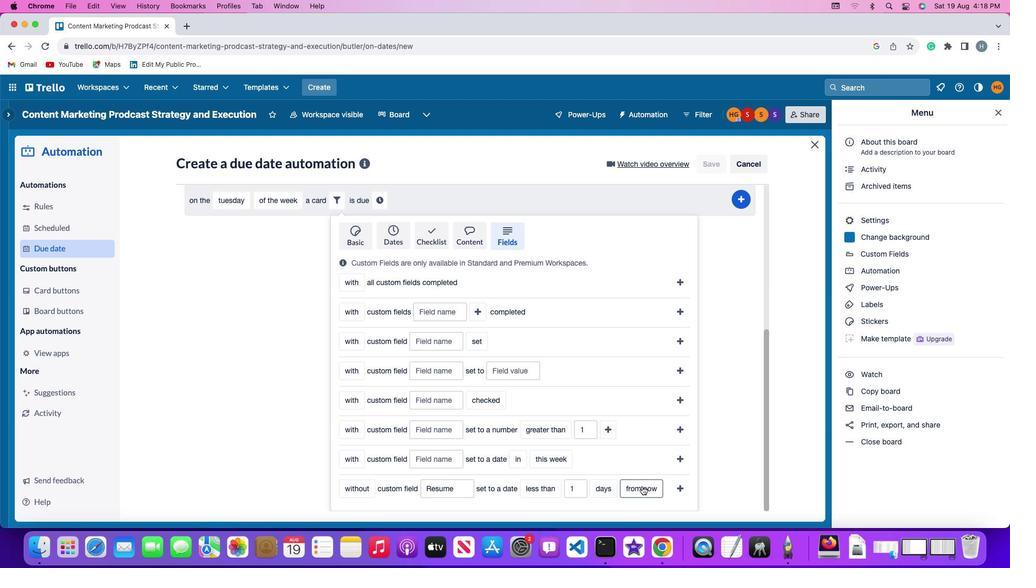 
Action: Mouse pressed left at (641, 486)
Screenshot: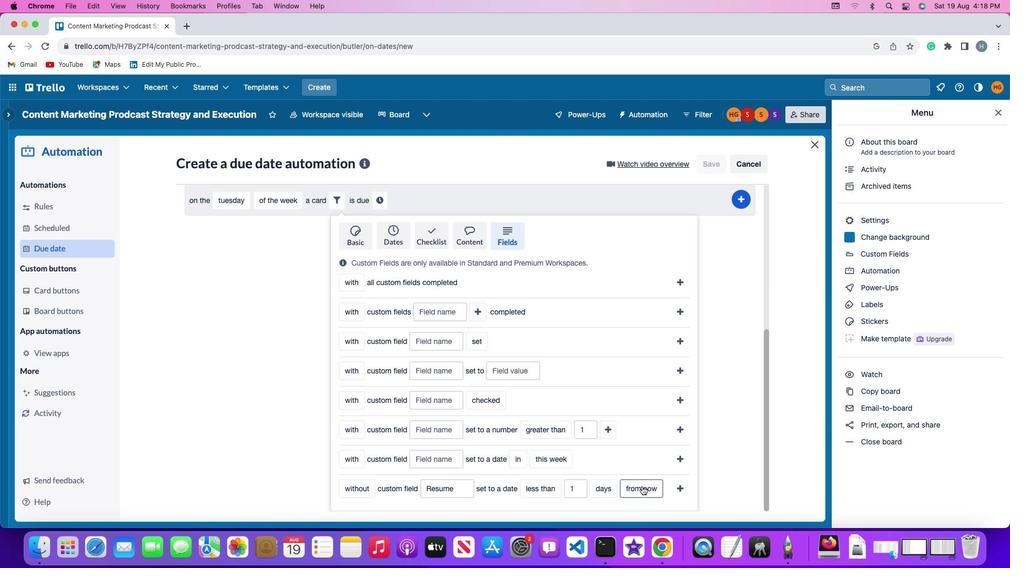 
Action: Mouse moved to (640, 443)
Screenshot: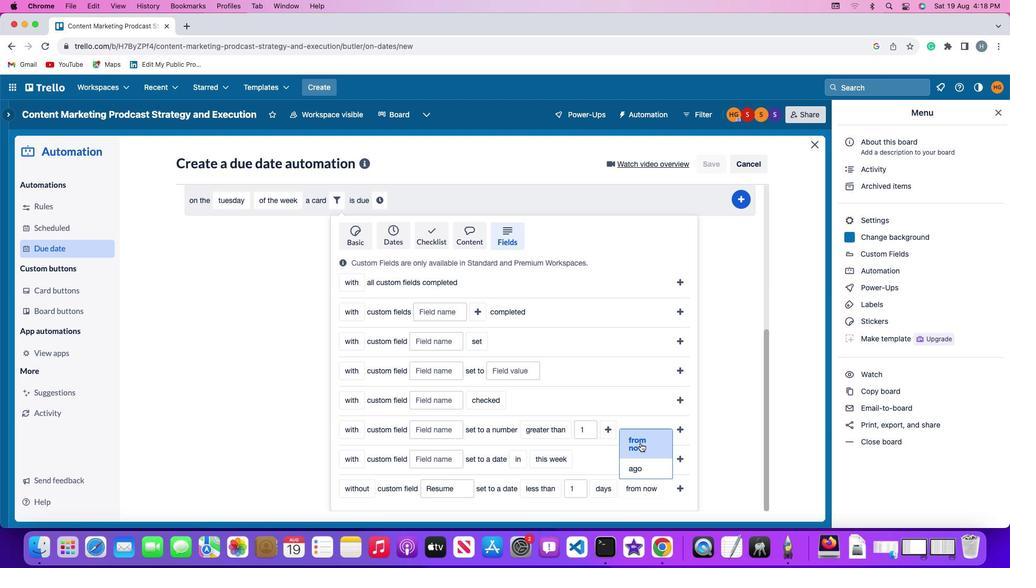 
Action: Mouse pressed left at (640, 443)
Screenshot: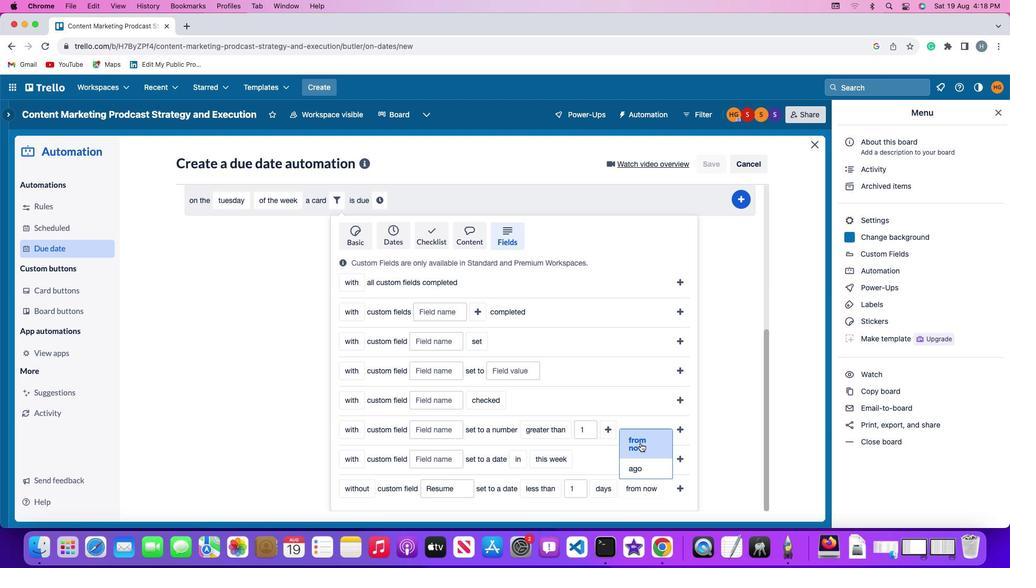 
Action: Mouse moved to (676, 484)
Screenshot: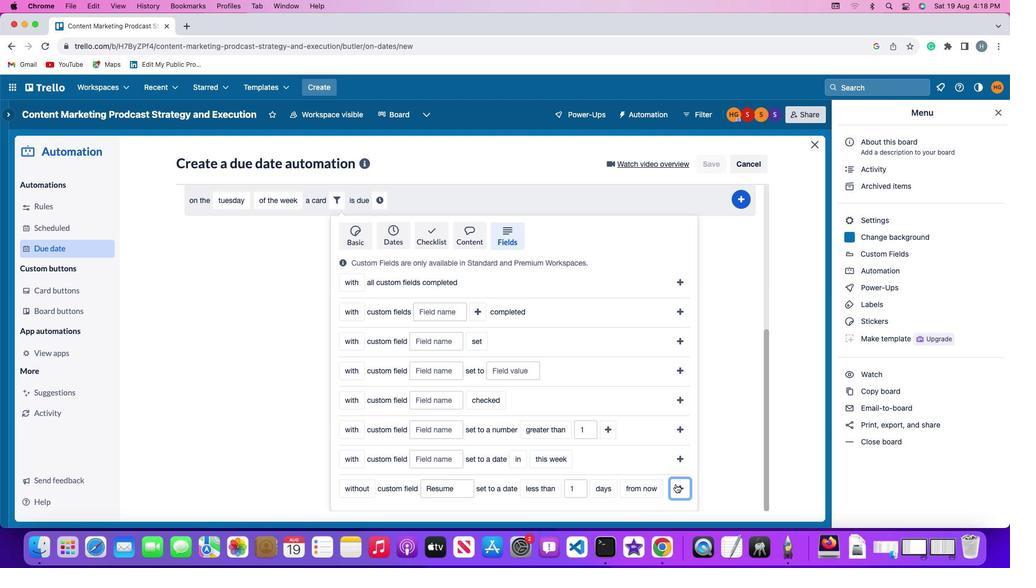 
Action: Mouse pressed left at (676, 484)
Screenshot: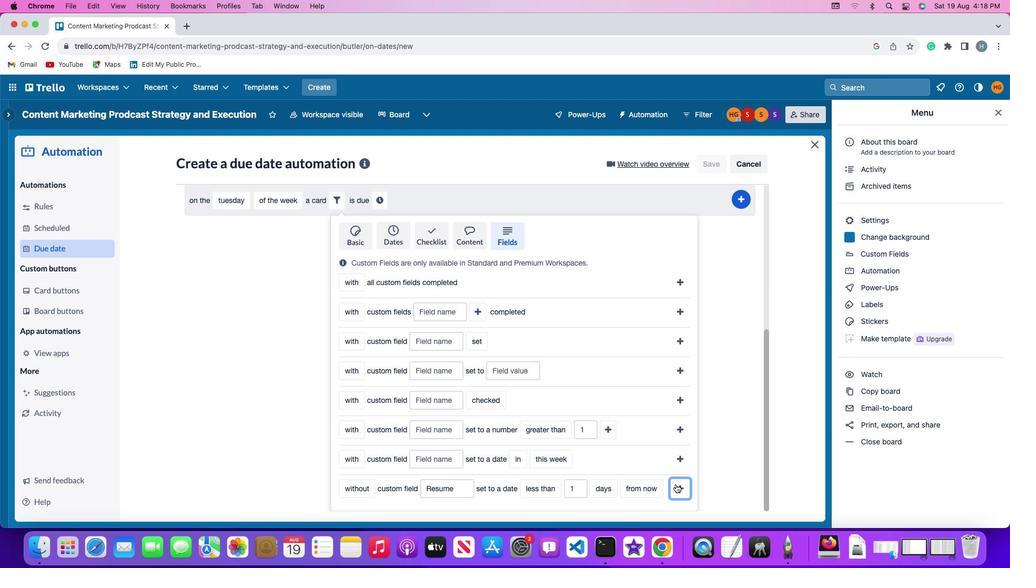 
Action: Mouse moved to (639, 469)
Screenshot: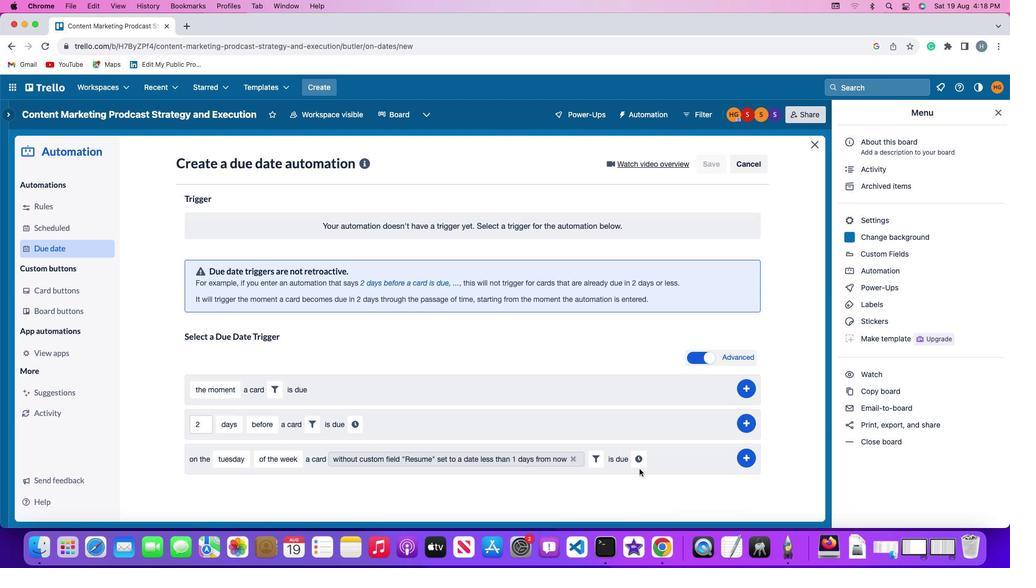 
Action: Mouse pressed left at (639, 469)
Screenshot: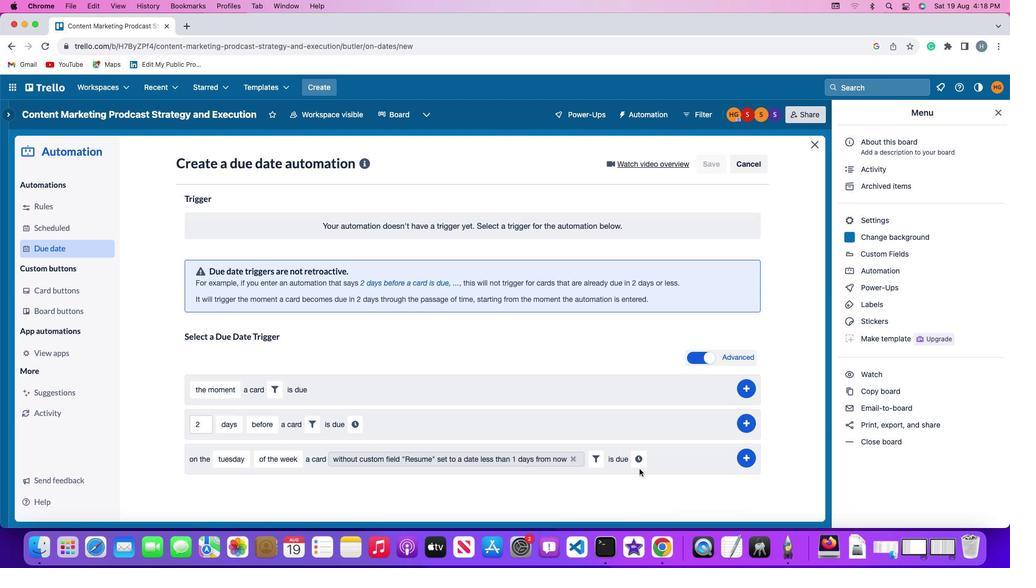 
Action: Mouse moved to (637, 457)
Screenshot: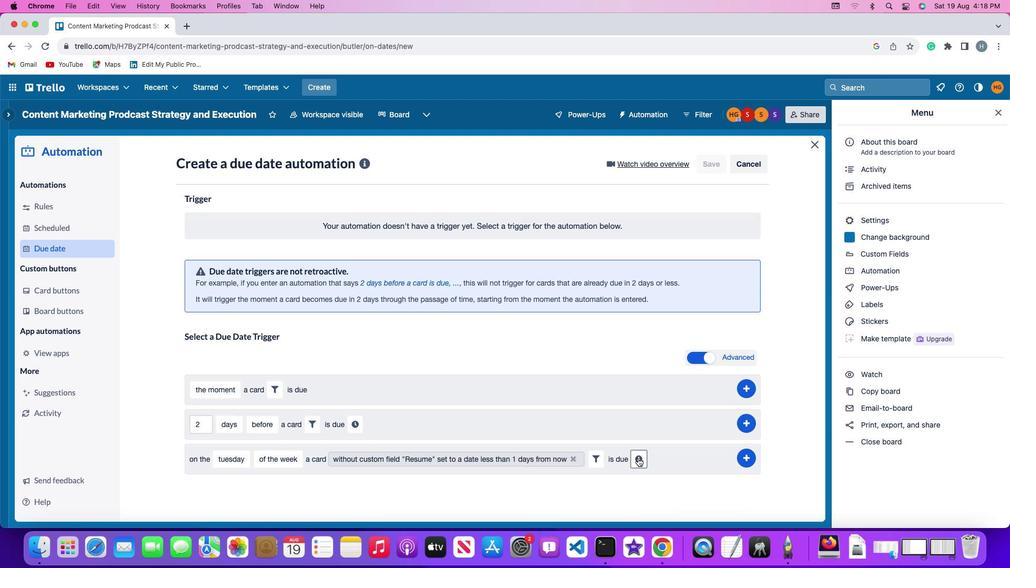 
Action: Mouse pressed left at (637, 457)
Screenshot: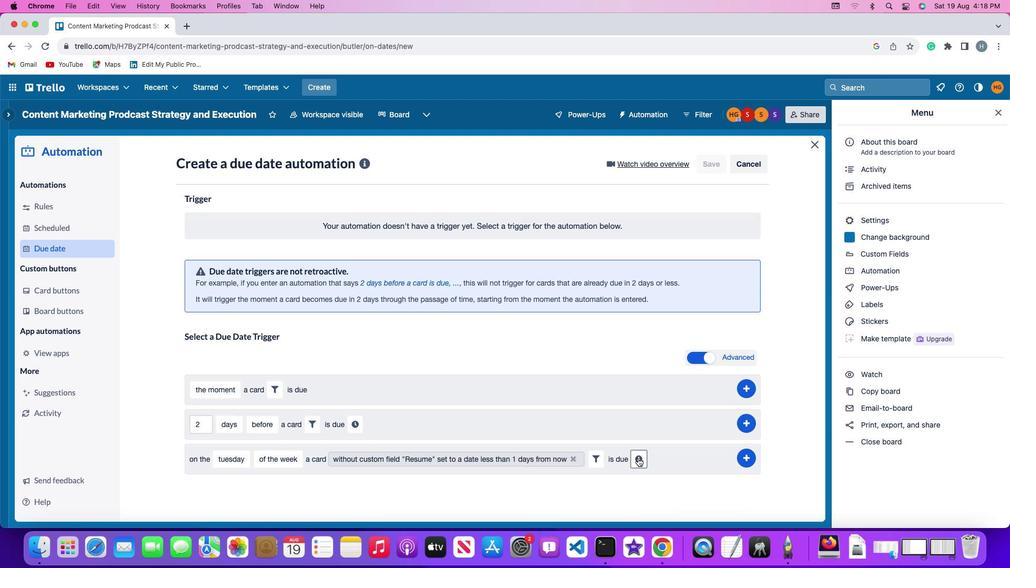
Action: Mouse moved to (214, 483)
Screenshot: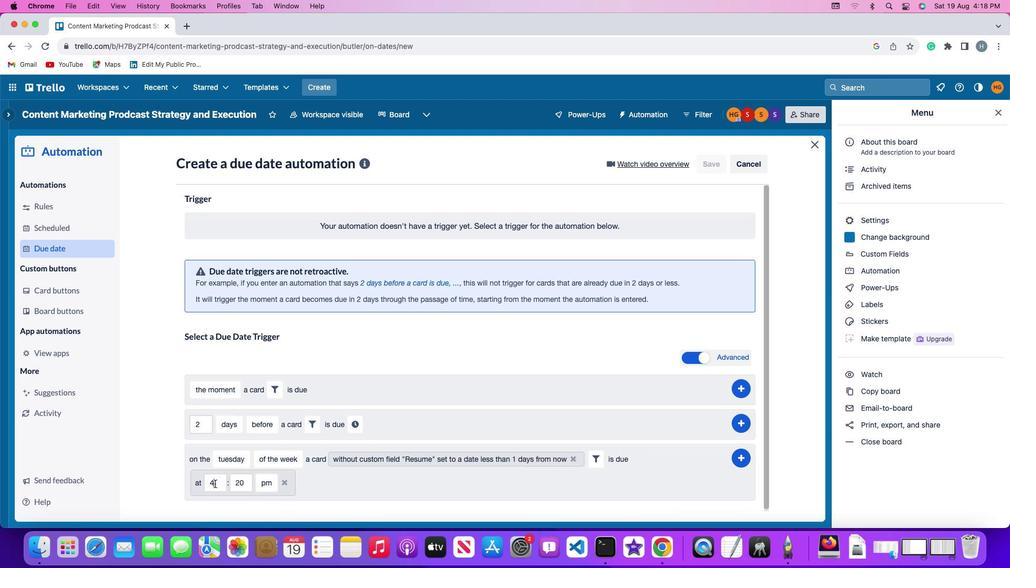 
Action: Mouse pressed left at (214, 483)
Screenshot: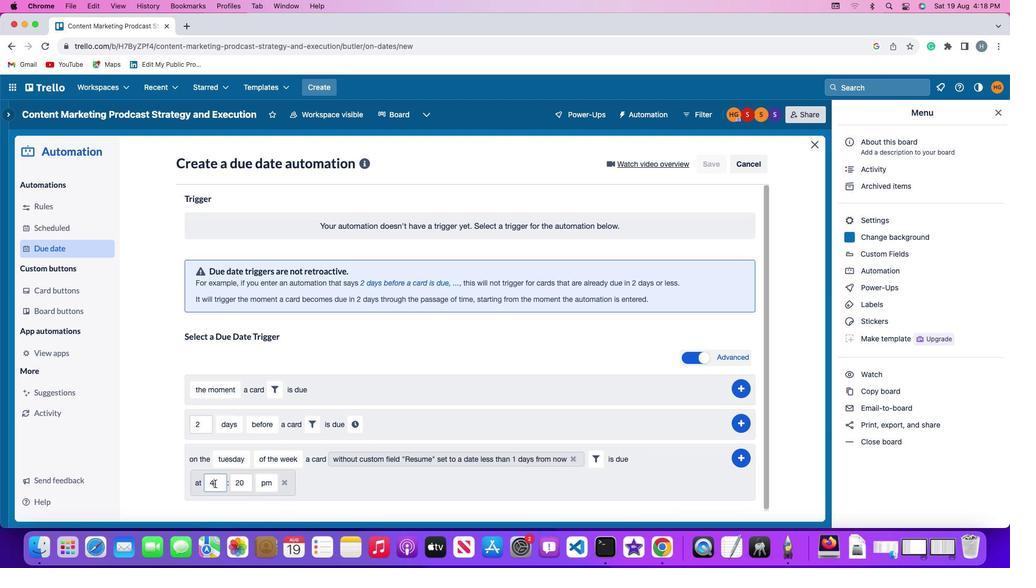 
Action: Mouse moved to (215, 483)
Screenshot: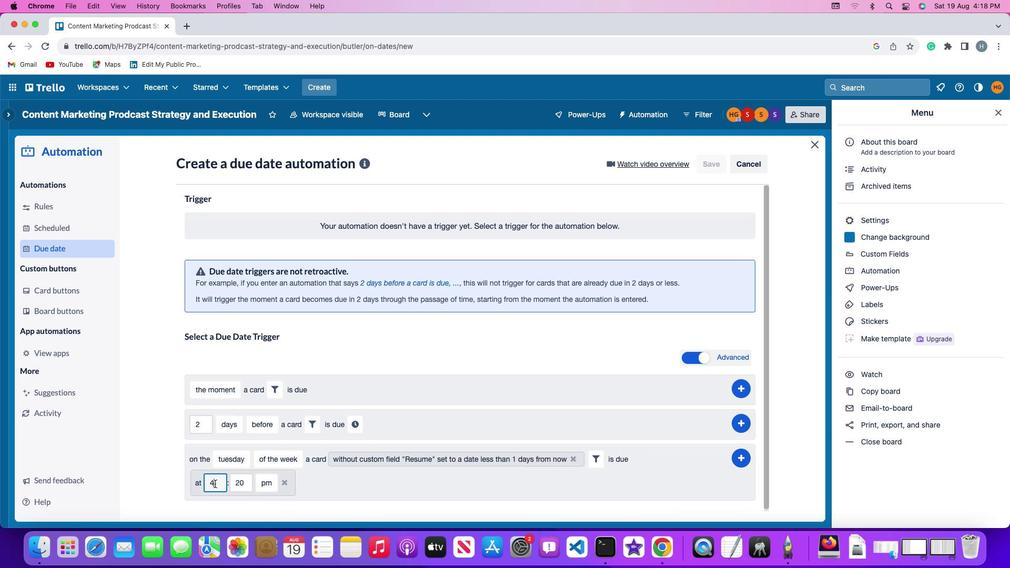 
Action: Key pressed Key.backspace'1''1'
Screenshot: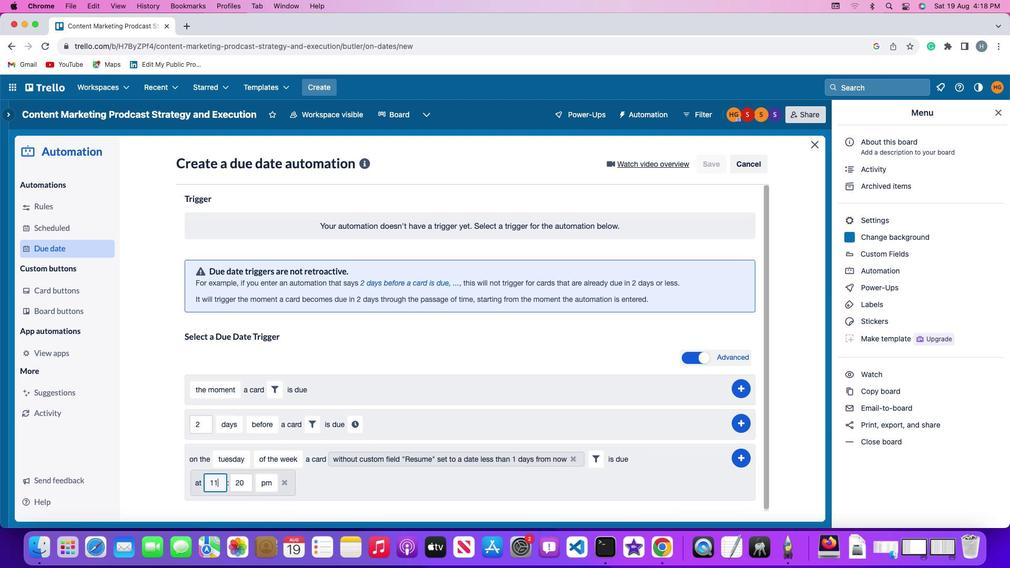 
Action: Mouse moved to (246, 482)
Screenshot: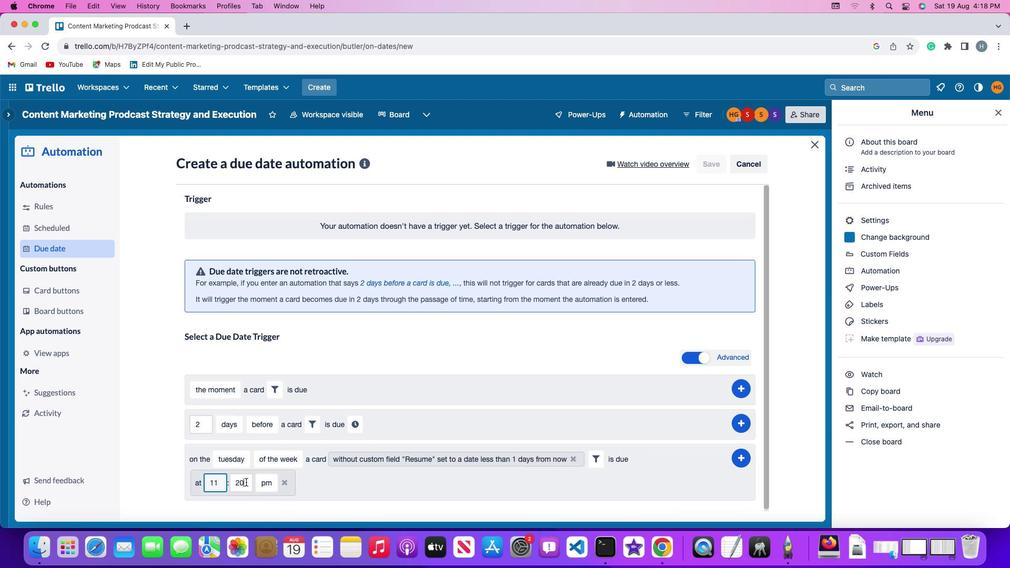 
Action: Mouse pressed left at (246, 482)
Screenshot: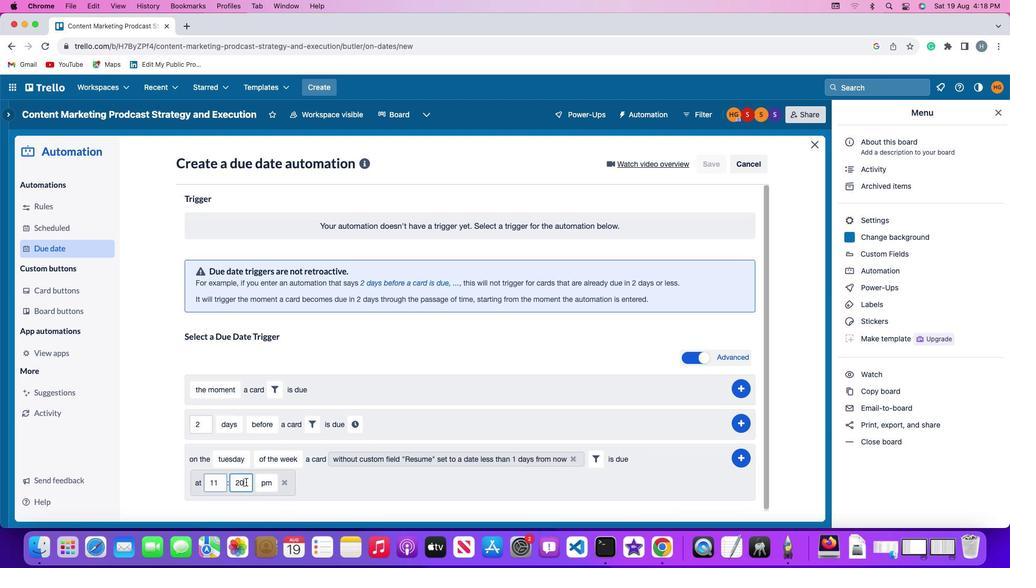 
Action: Key pressed Key.backspaceKey.backspace'0''0'
Screenshot: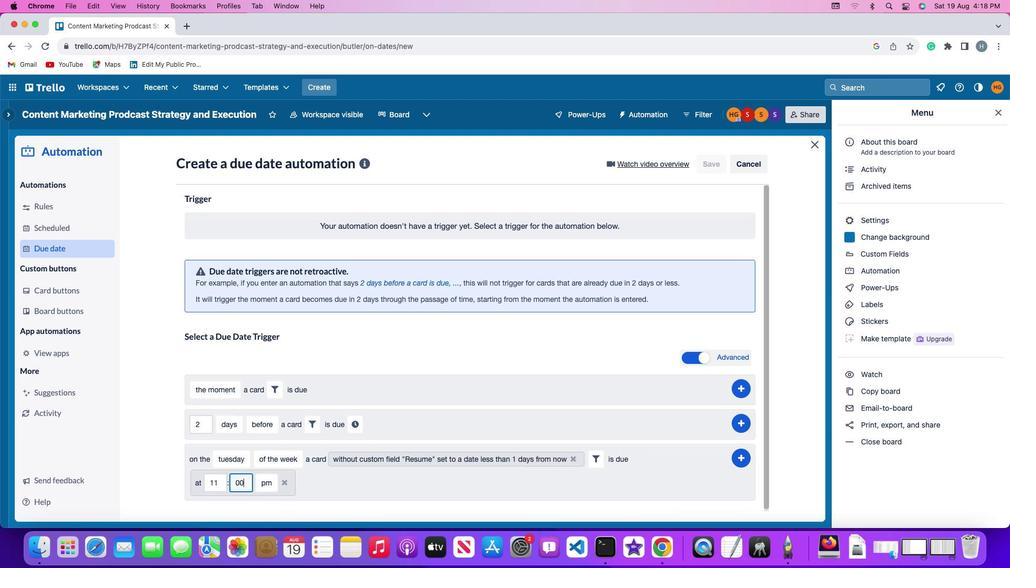 
Action: Mouse moved to (266, 481)
Screenshot: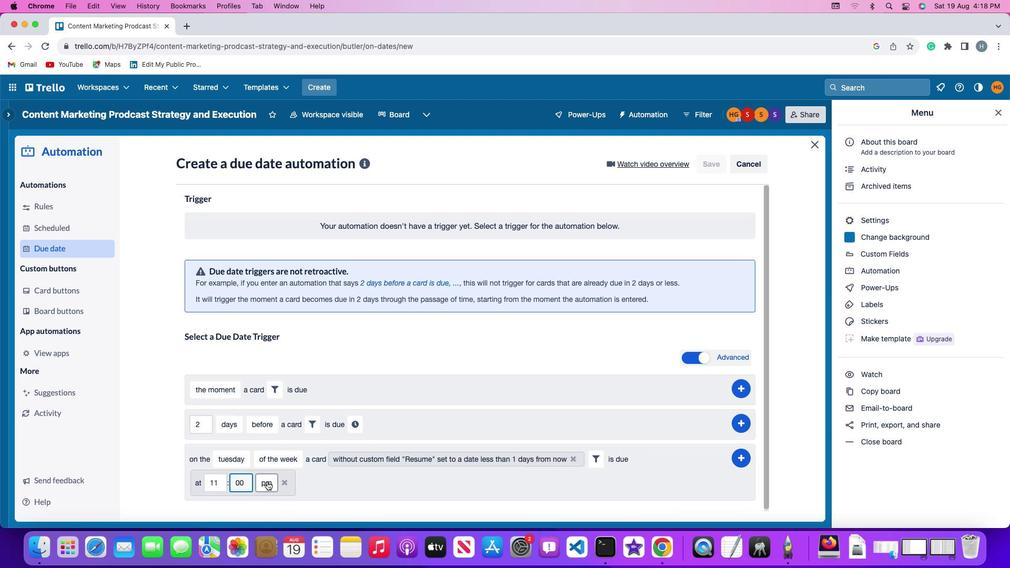 
Action: Mouse pressed left at (266, 481)
Screenshot: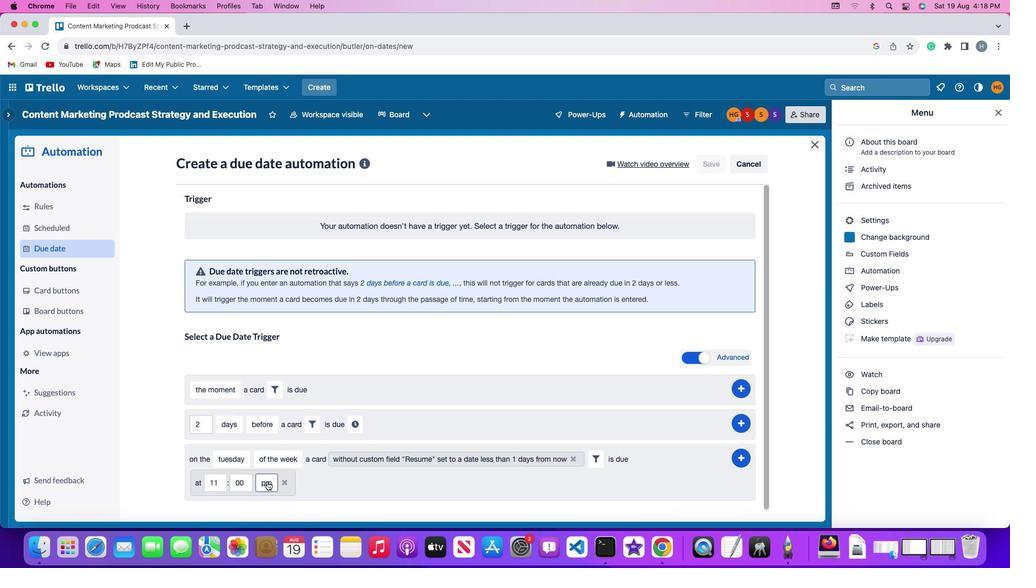 
Action: Mouse moved to (274, 438)
Screenshot: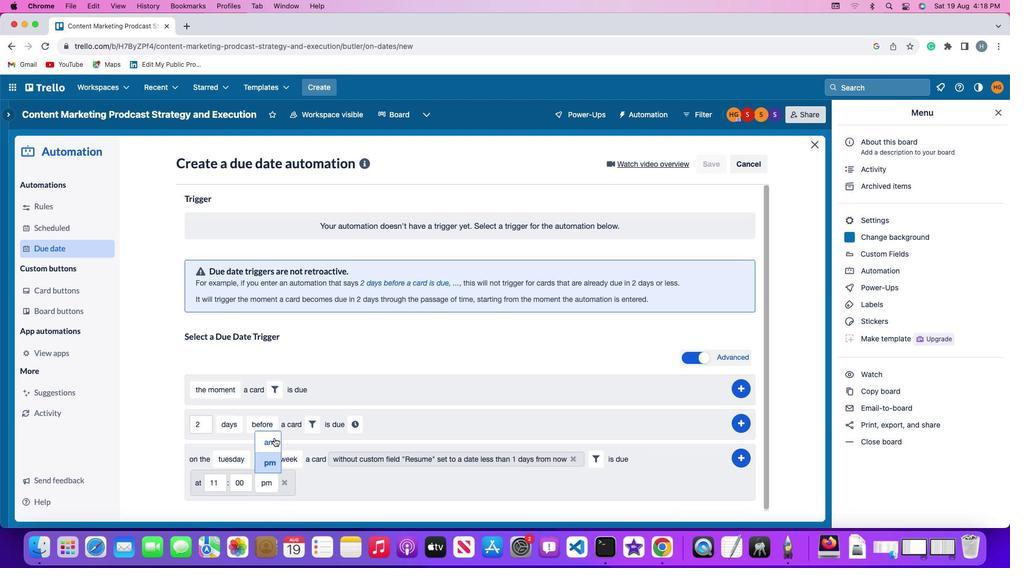 
Action: Mouse pressed left at (274, 438)
Screenshot: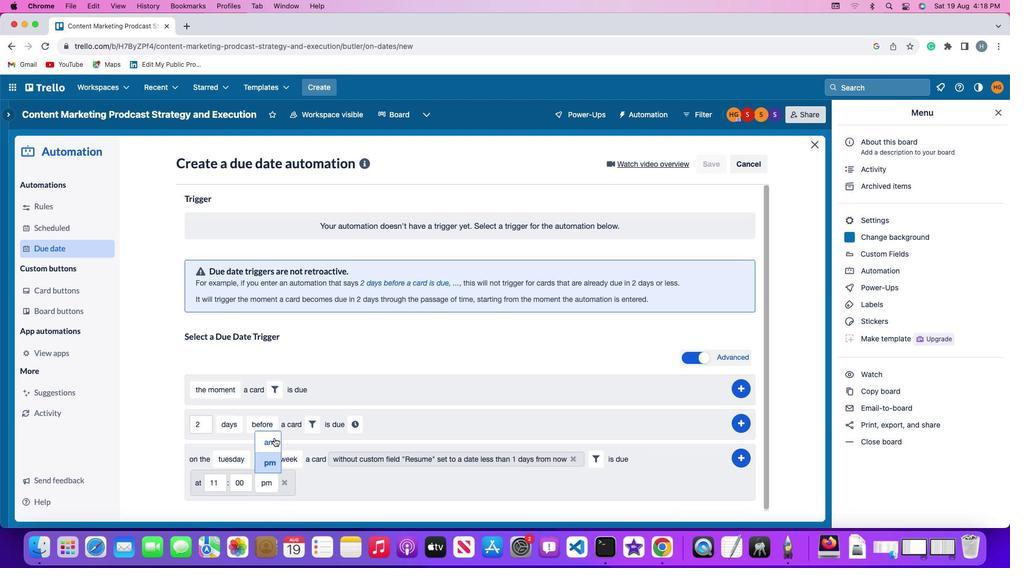 
Action: Mouse moved to (738, 454)
Screenshot: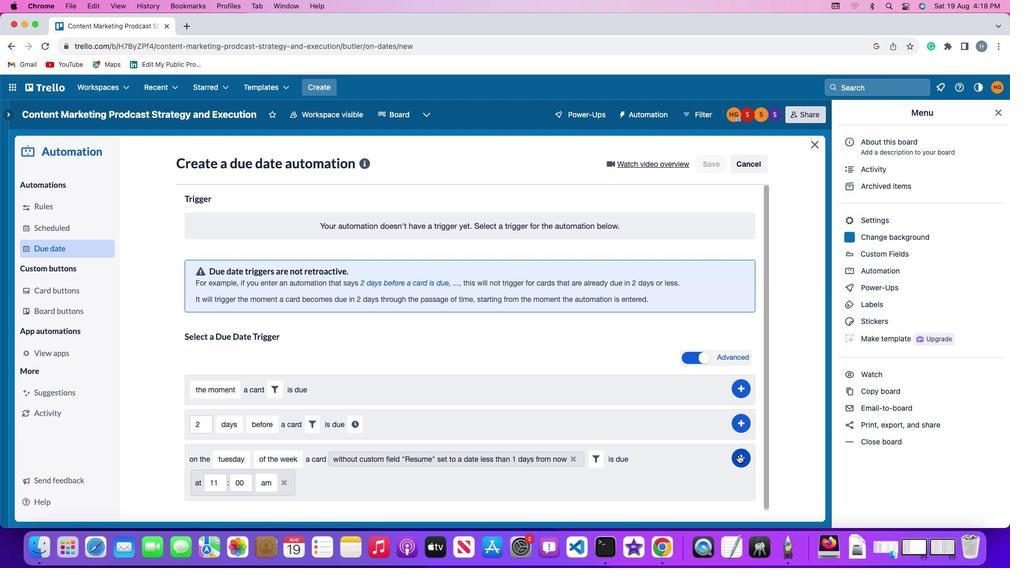 
Action: Mouse pressed left at (738, 454)
Screenshot: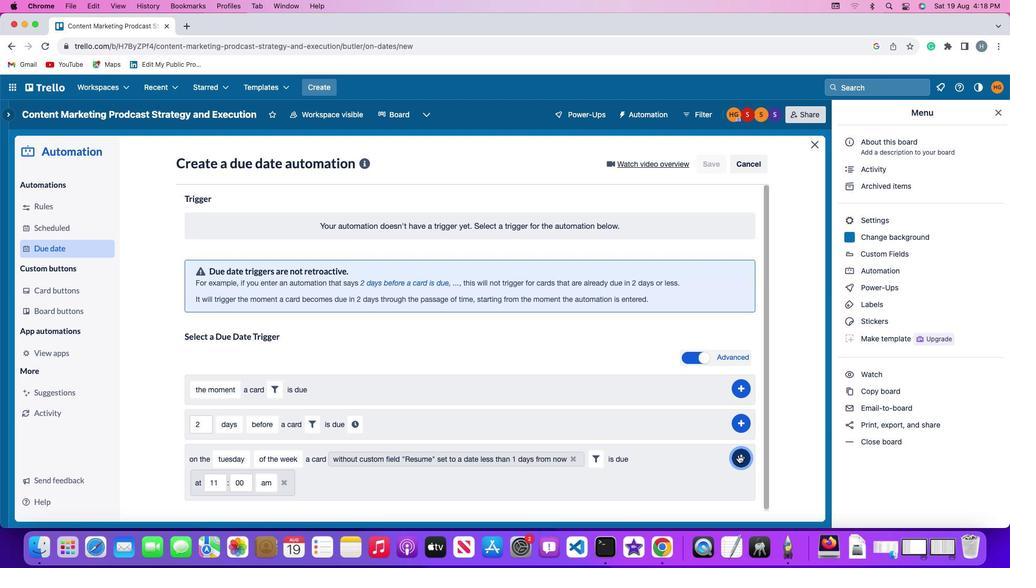 
Action: Mouse moved to (793, 389)
Screenshot: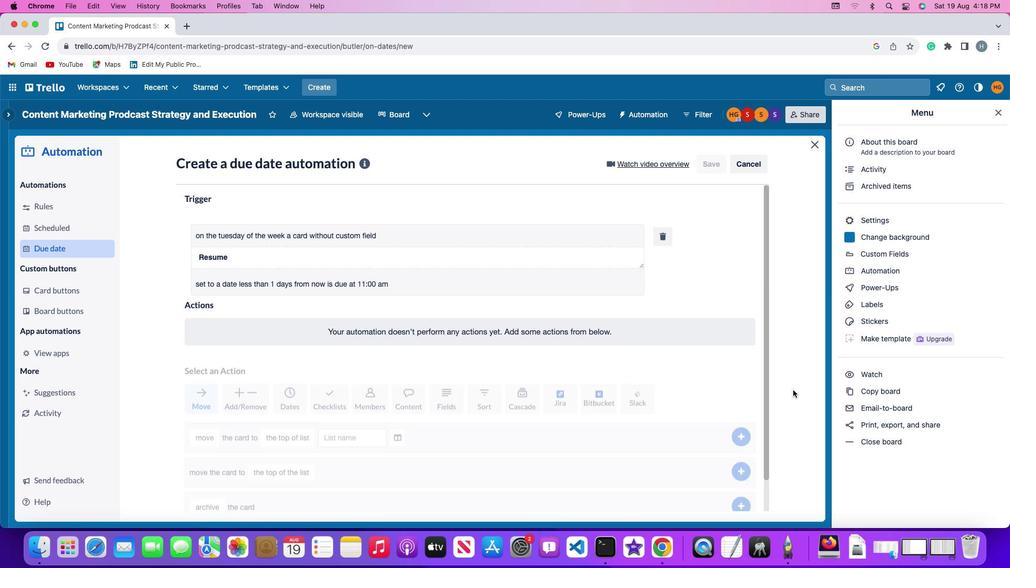 
